 Task: Open Card Street Fair Review in Board Sales Performance Reporting and Analysis to Workspace Audio Editing Software and add a team member Softage.4@softage.net, a label Red, a checklist Early Childhood Education, an attachment from your onedrive, a color Red and finally, add a card description 'Research and develop new product distribution strategy' and a comment 'Its important to ensure that this task aligns with our overall project goals as it is part of a larger project.'. Add a start date 'Jan 08, 1900' with a due date 'Jan 15, 1900'
Action: Mouse moved to (56, 346)
Screenshot: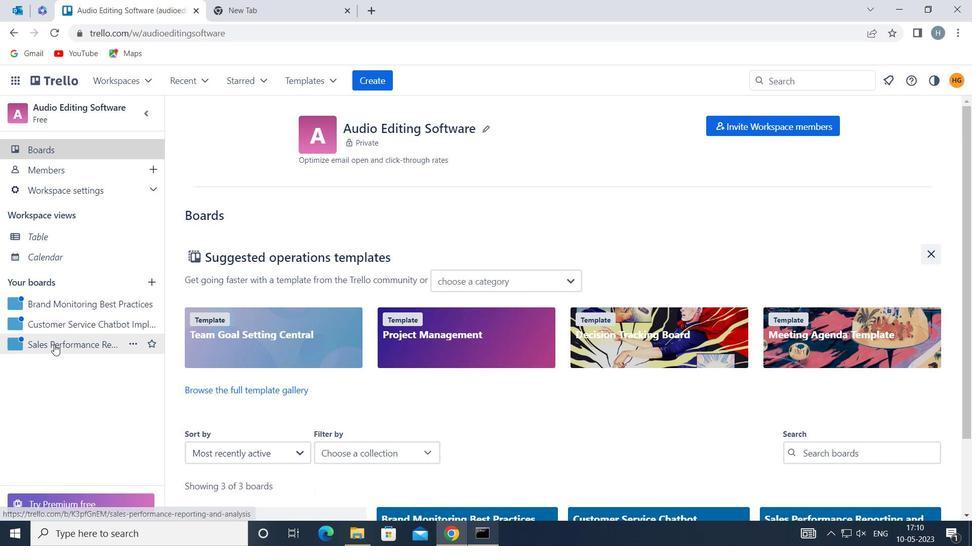 
Action: Mouse pressed left at (56, 346)
Screenshot: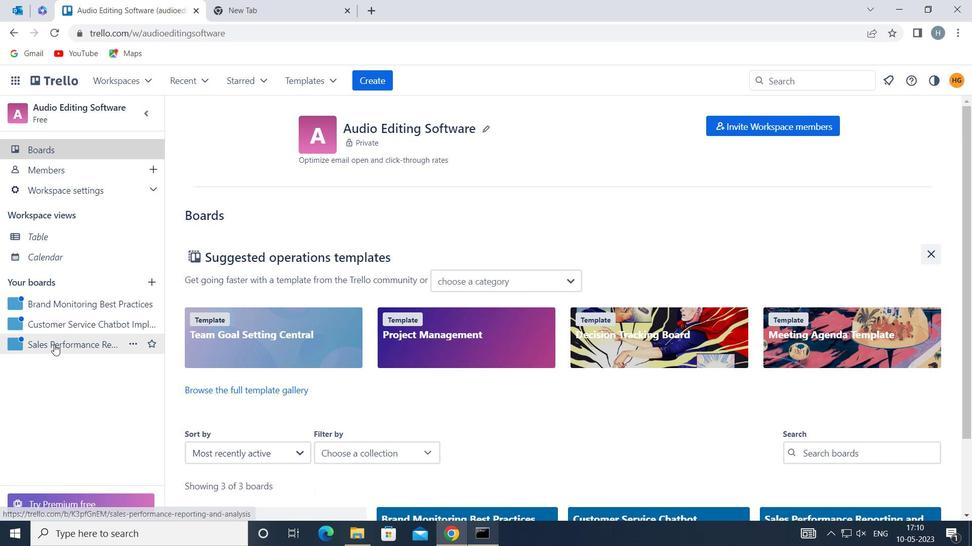
Action: Mouse moved to (570, 181)
Screenshot: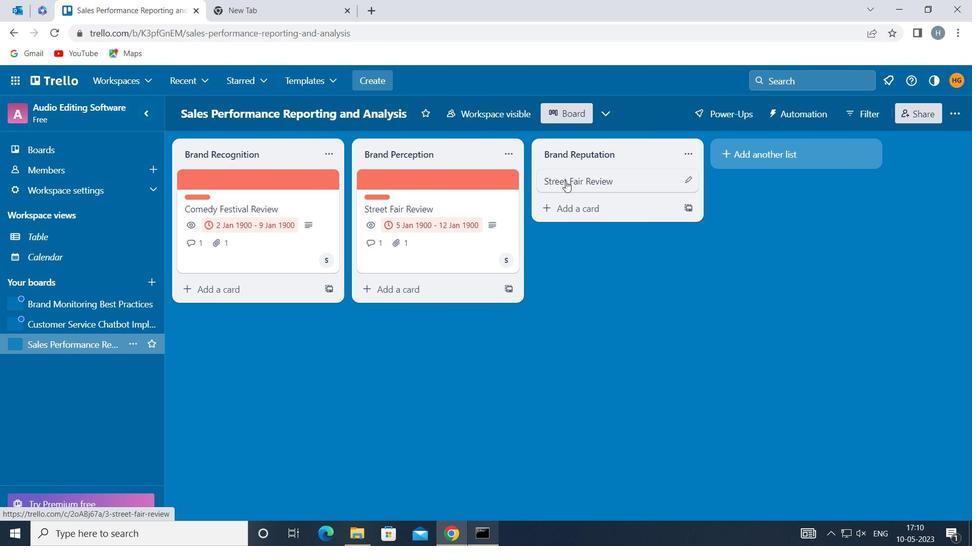 
Action: Mouse pressed left at (570, 181)
Screenshot: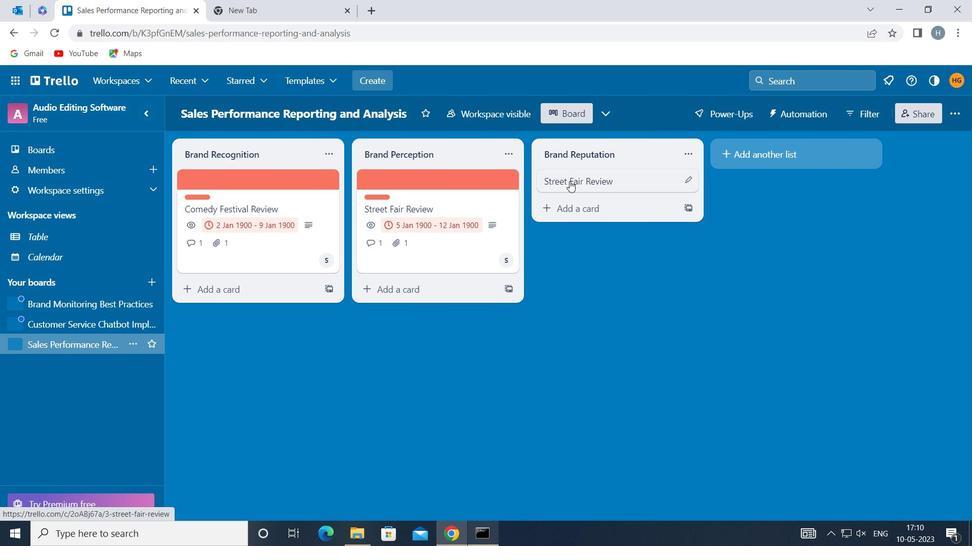 
Action: Mouse moved to (650, 219)
Screenshot: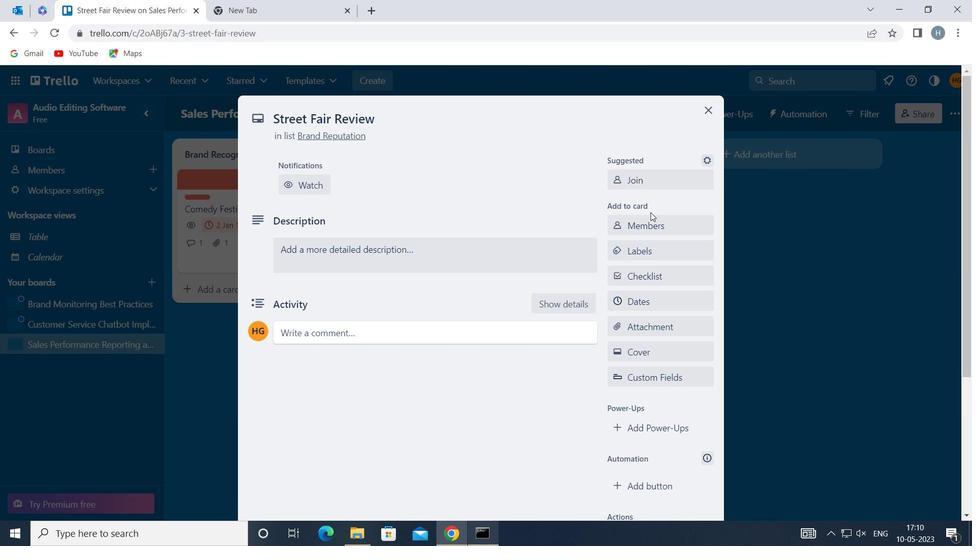 
Action: Mouse pressed left at (650, 219)
Screenshot: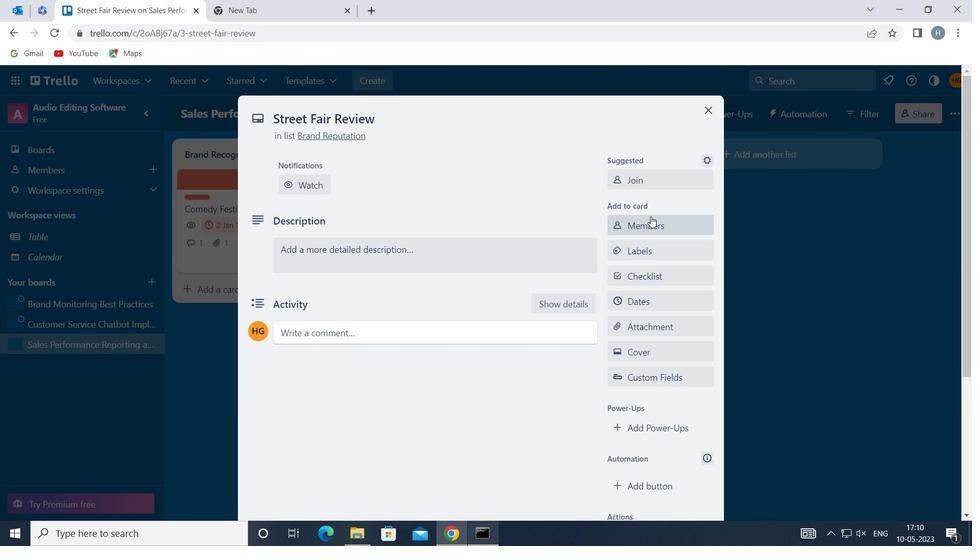 
Action: Key pressed softage
Screenshot: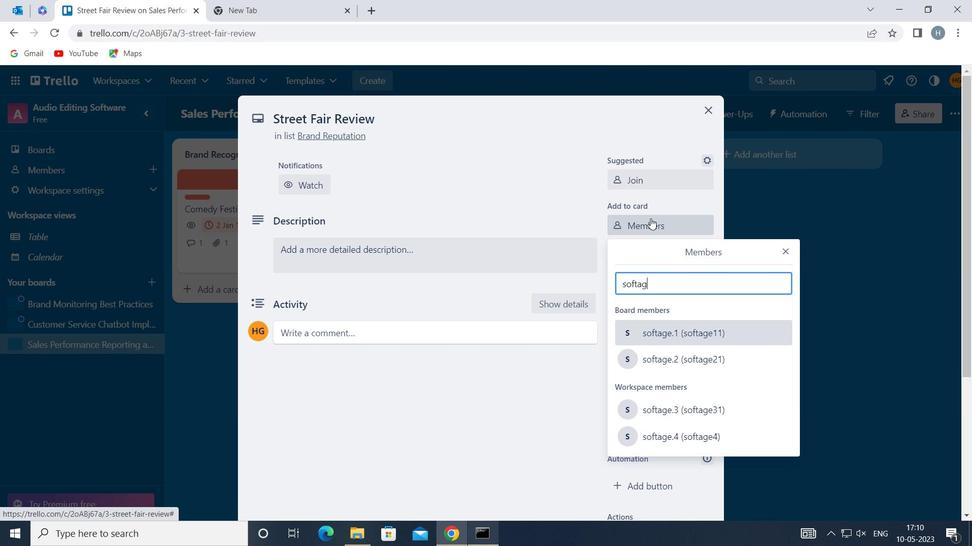 
Action: Mouse moved to (693, 439)
Screenshot: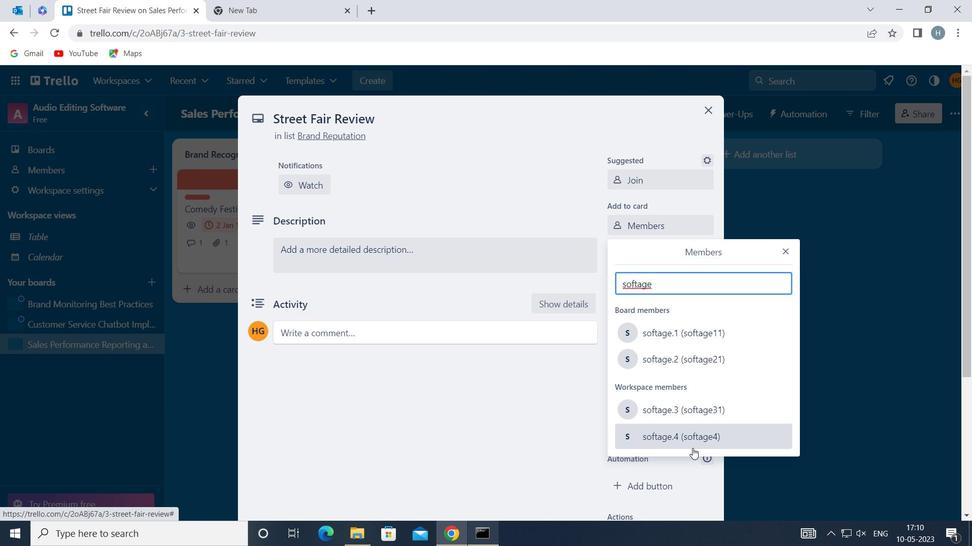 
Action: Mouse pressed left at (693, 439)
Screenshot: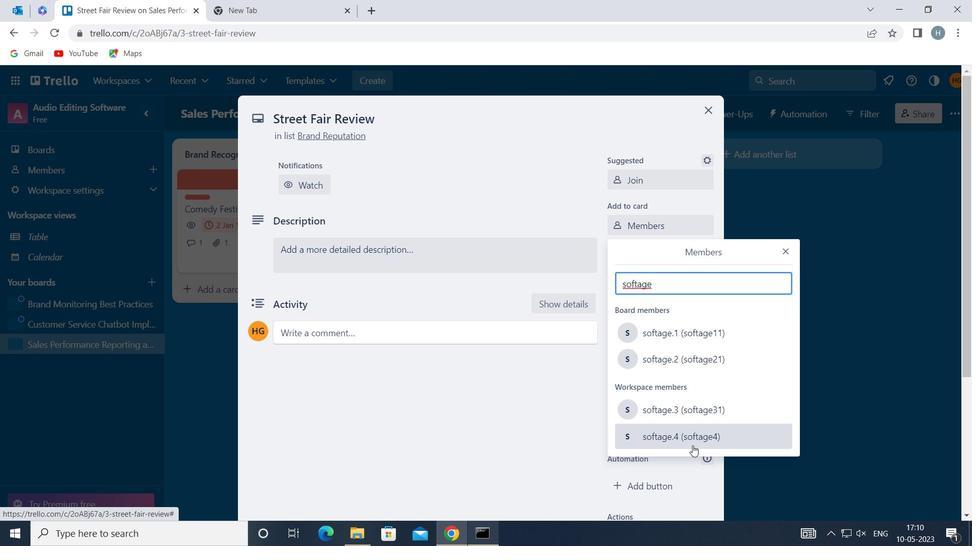 
Action: Mouse moved to (786, 250)
Screenshot: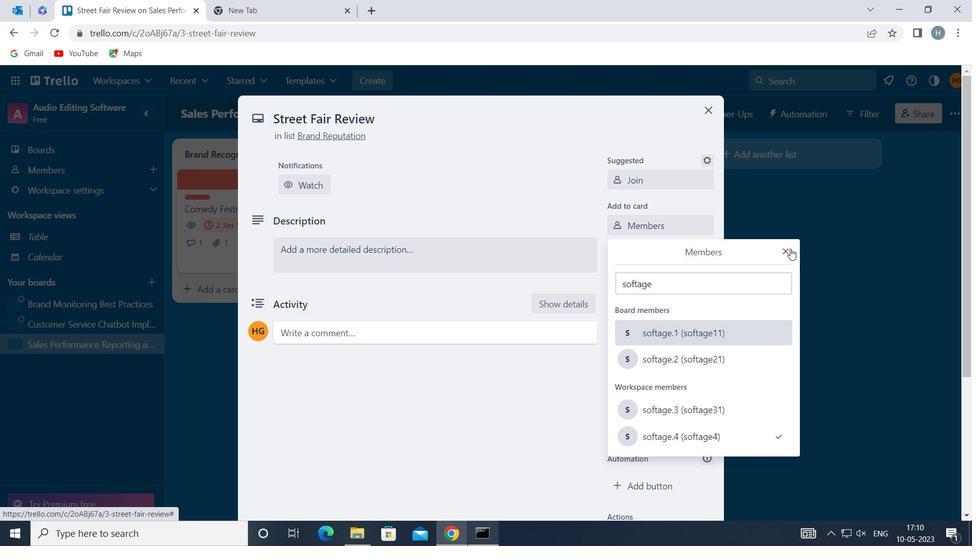 
Action: Mouse pressed left at (786, 250)
Screenshot: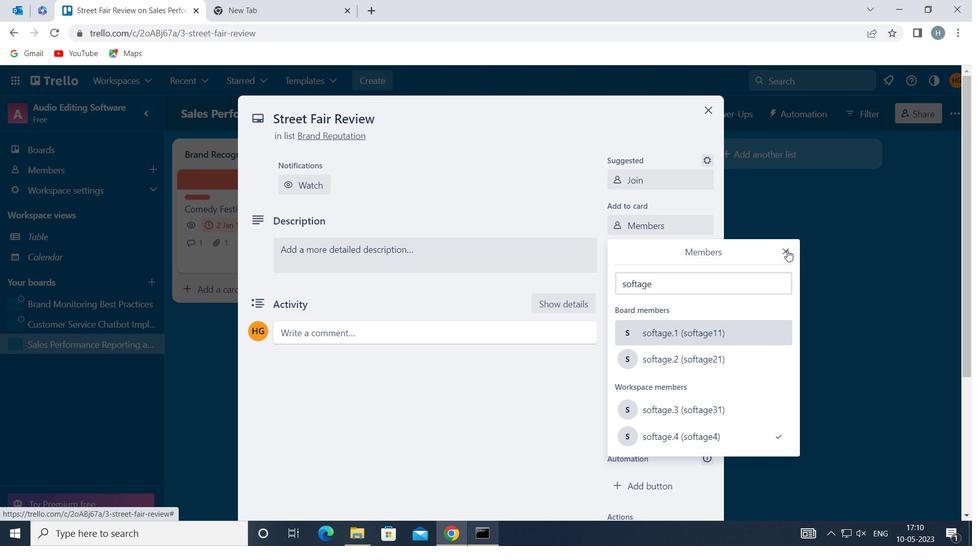 
Action: Mouse moved to (686, 250)
Screenshot: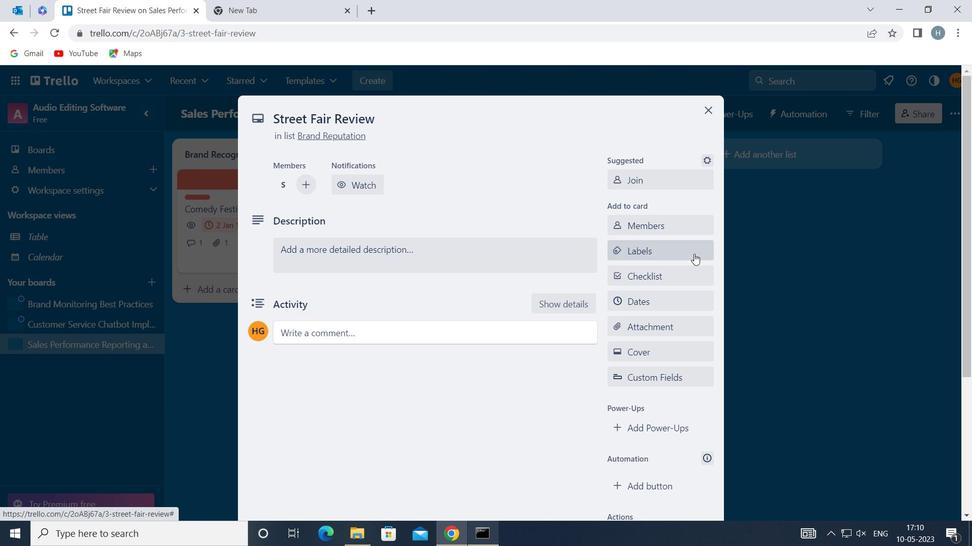 
Action: Mouse pressed left at (686, 250)
Screenshot: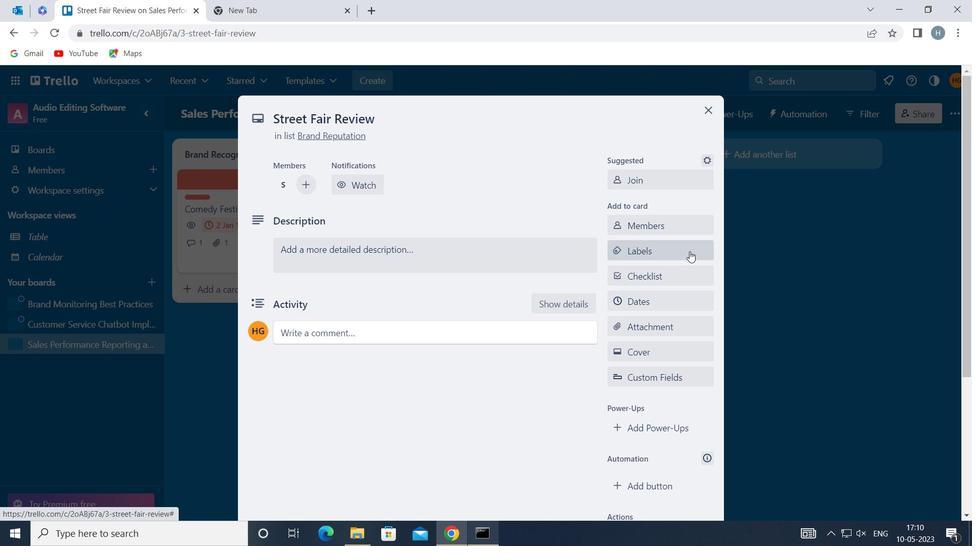 
Action: Mouse moved to (686, 251)
Screenshot: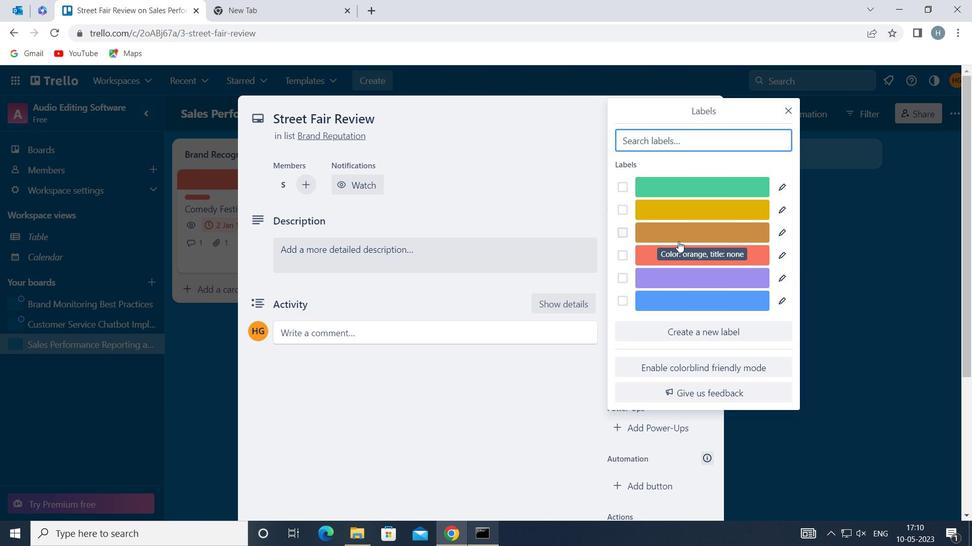 
Action: Mouse pressed left at (686, 251)
Screenshot: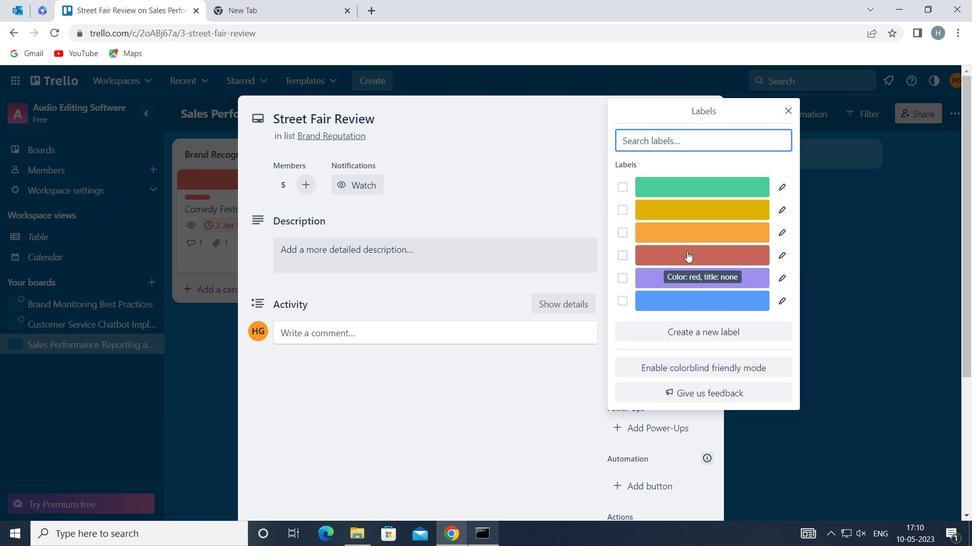 
Action: Mouse moved to (788, 106)
Screenshot: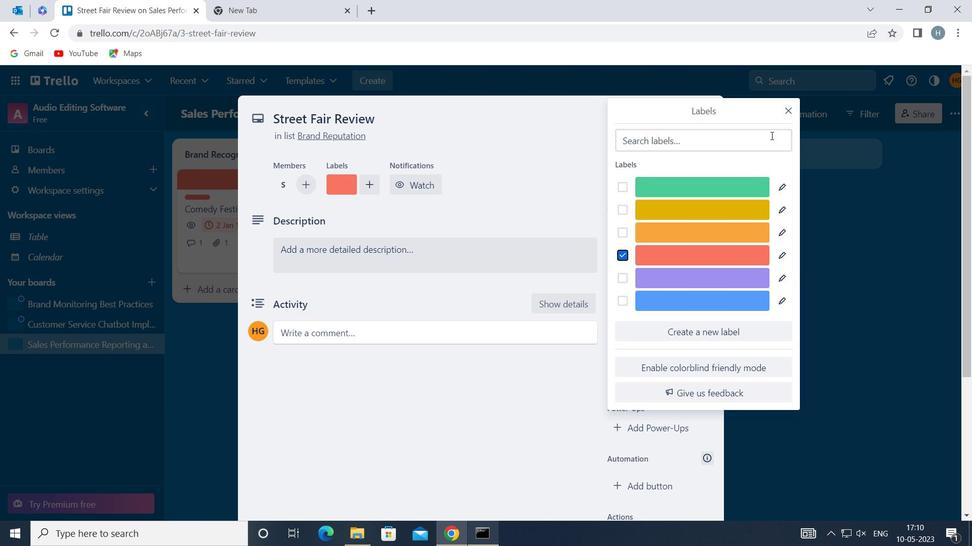 
Action: Mouse pressed left at (788, 106)
Screenshot: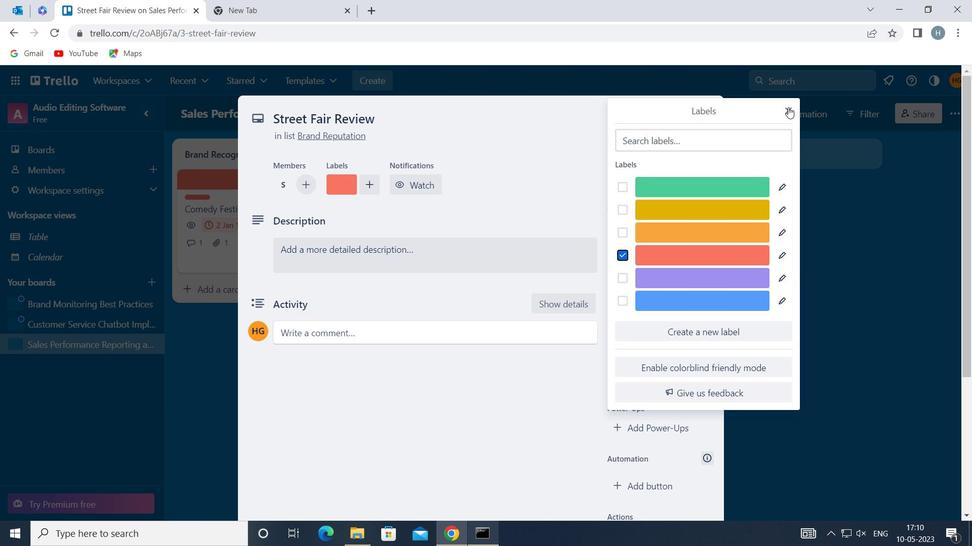 
Action: Mouse moved to (663, 270)
Screenshot: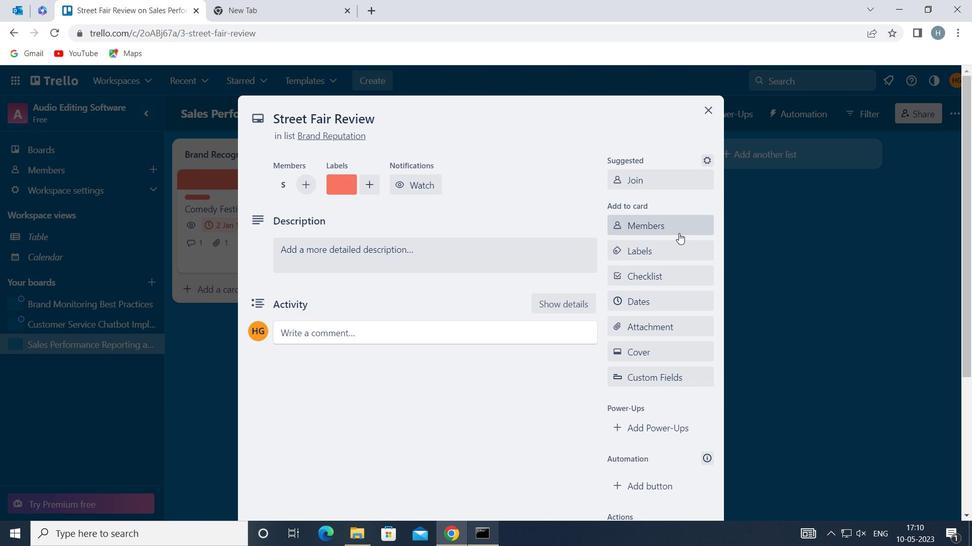 
Action: Mouse pressed left at (663, 270)
Screenshot: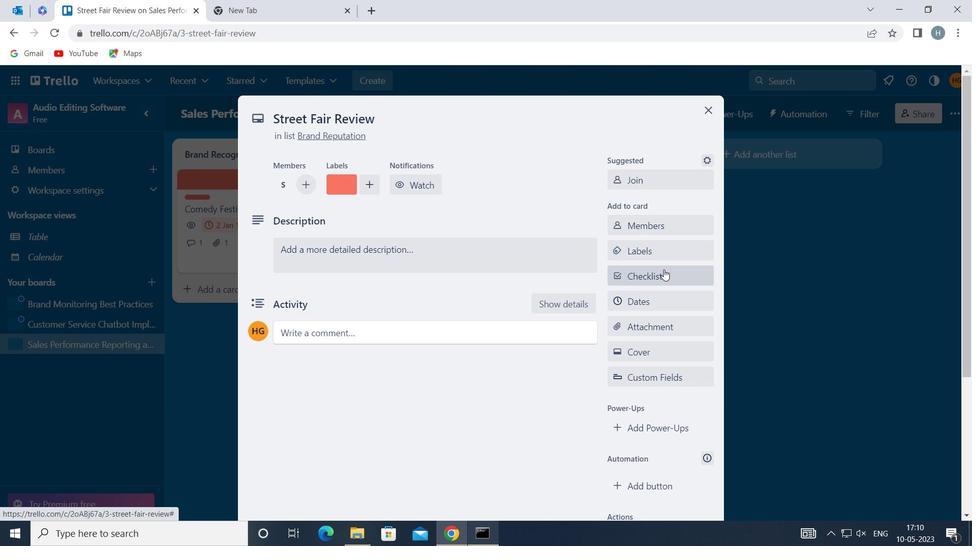 
Action: Key pressed <Key.shift>EAR
Screenshot: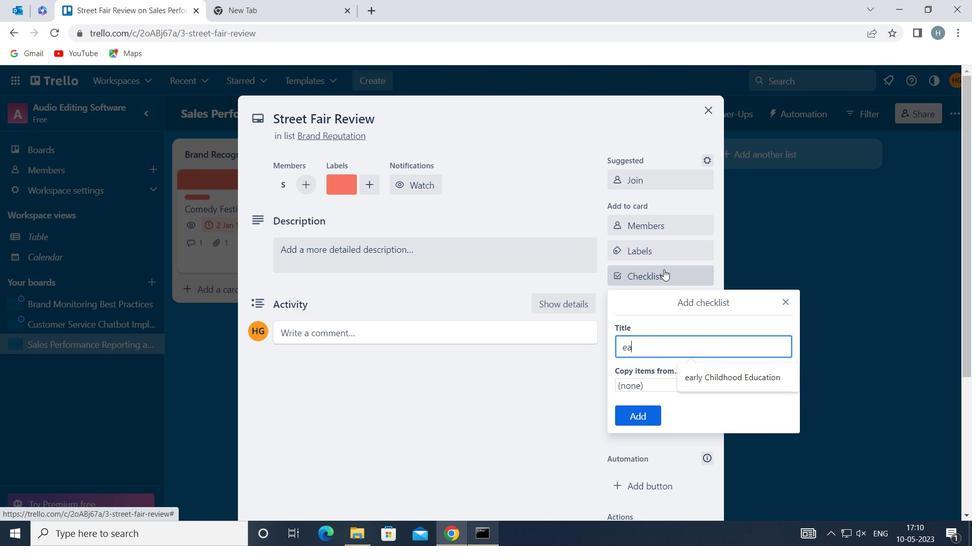 
Action: Mouse moved to (730, 376)
Screenshot: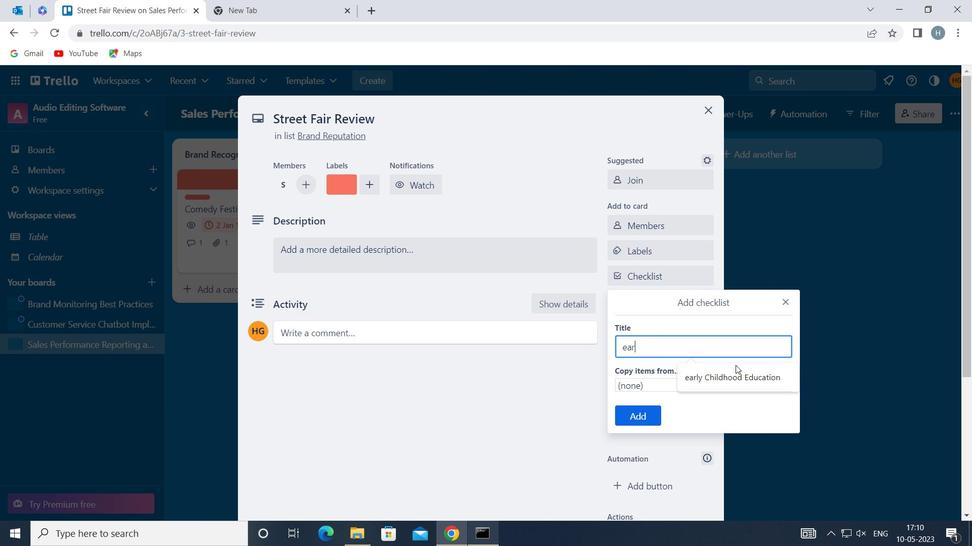 
Action: Mouse pressed left at (730, 376)
Screenshot: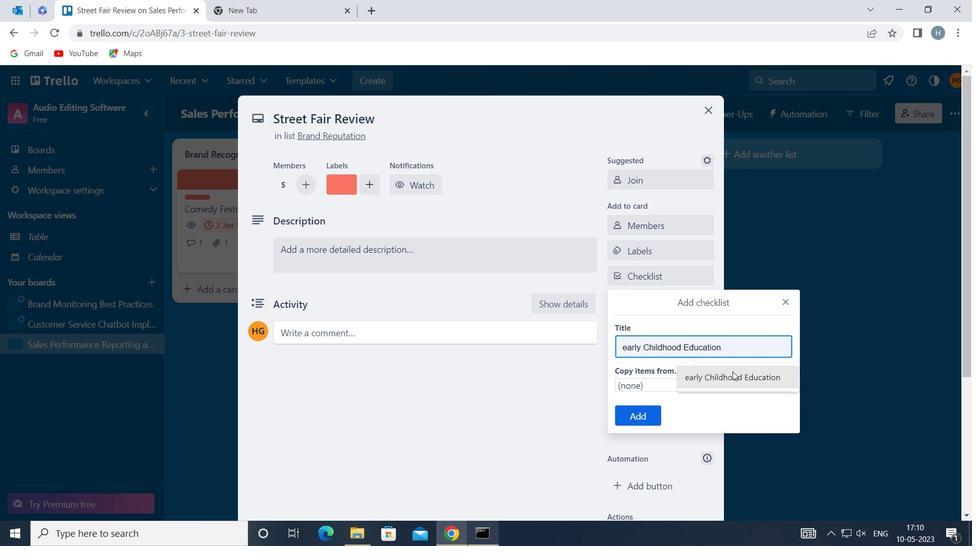 
Action: Mouse moved to (644, 413)
Screenshot: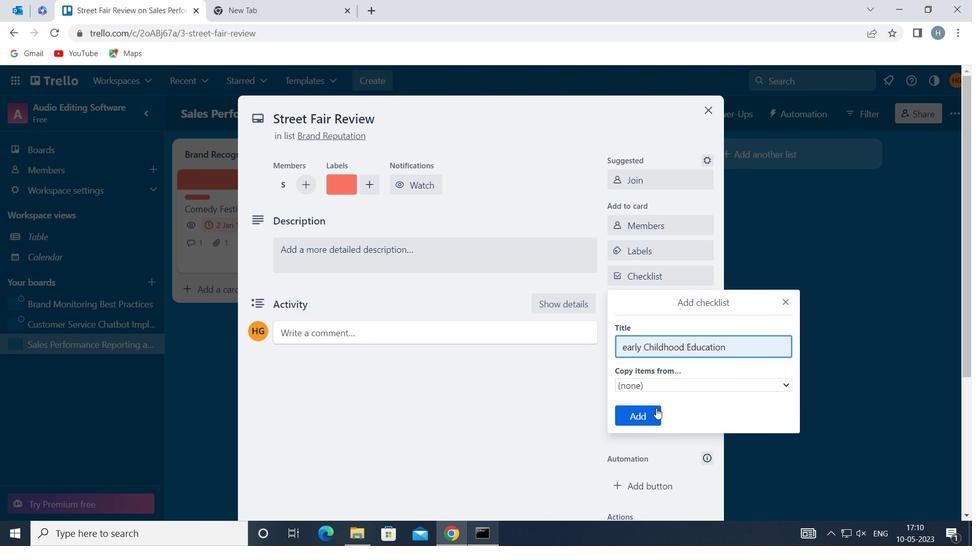 
Action: Mouse pressed left at (644, 413)
Screenshot: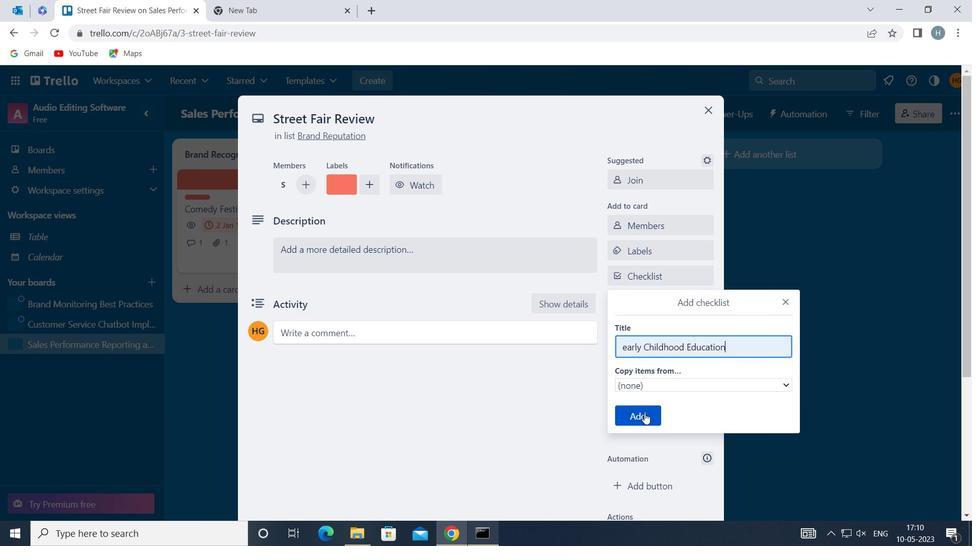 
Action: Mouse moved to (661, 324)
Screenshot: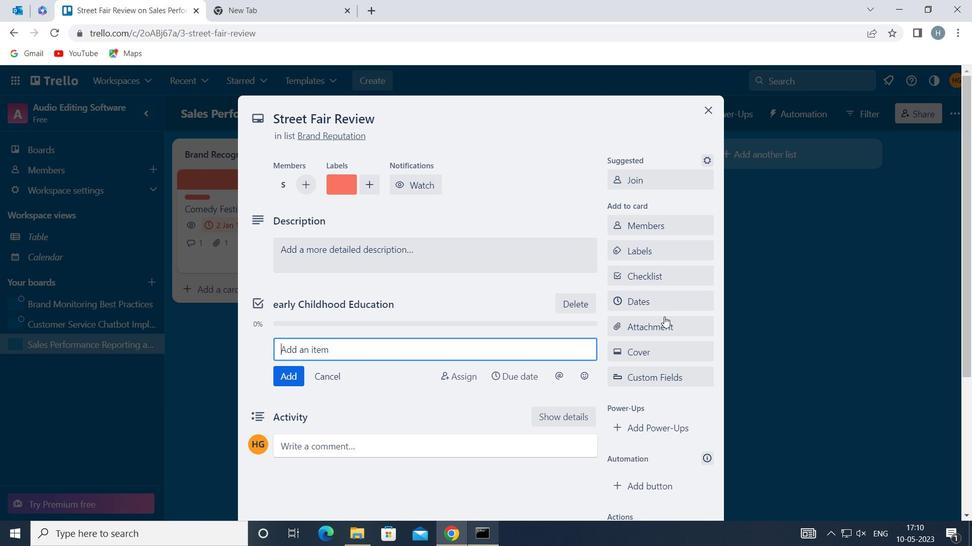 
Action: Mouse pressed left at (661, 324)
Screenshot: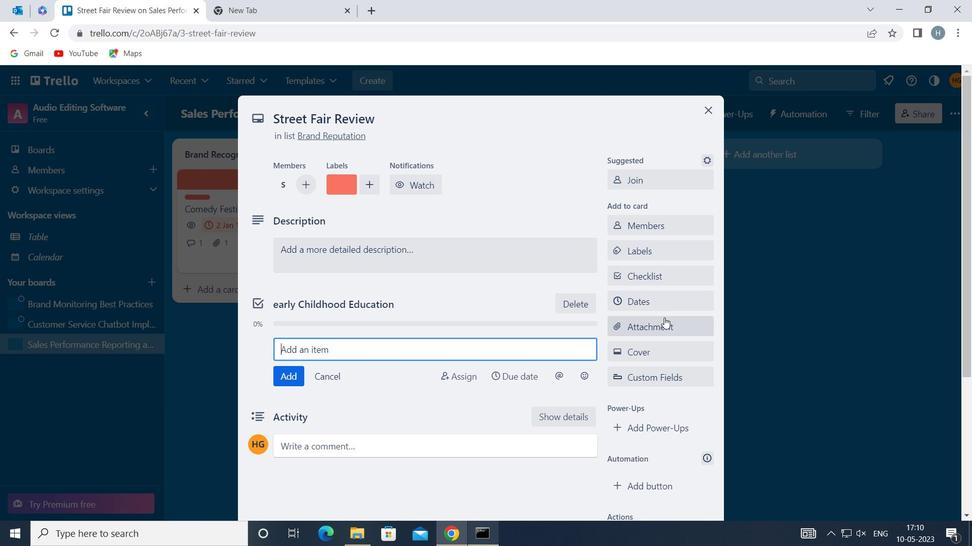 
Action: Mouse moved to (656, 239)
Screenshot: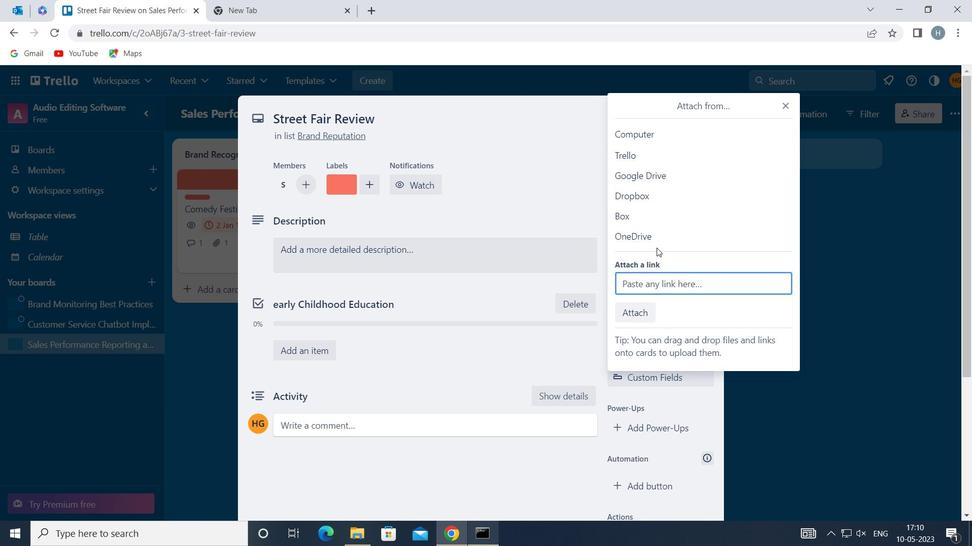 
Action: Mouse pressed left at (656, 239)
Screenshot: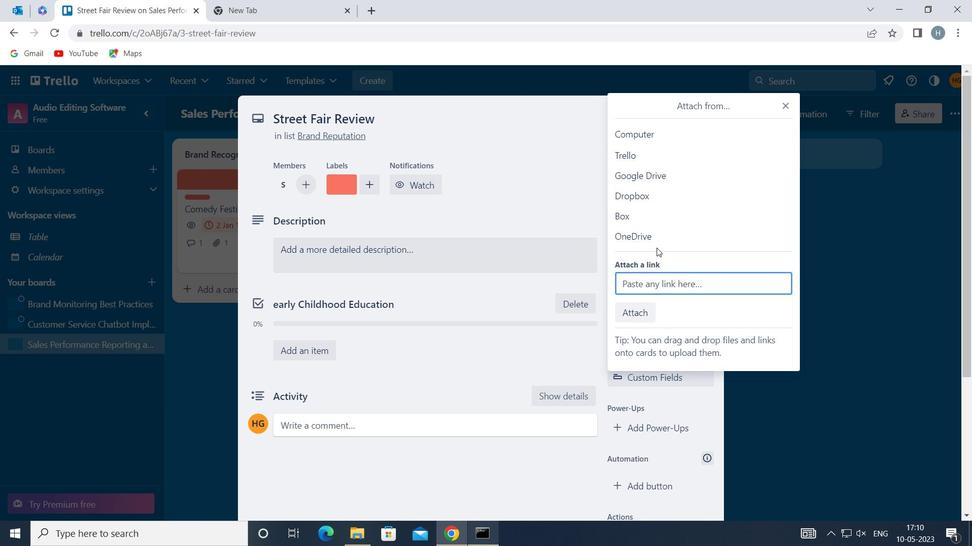 
Action: Mouse moved to (612, 173)
Screenshot: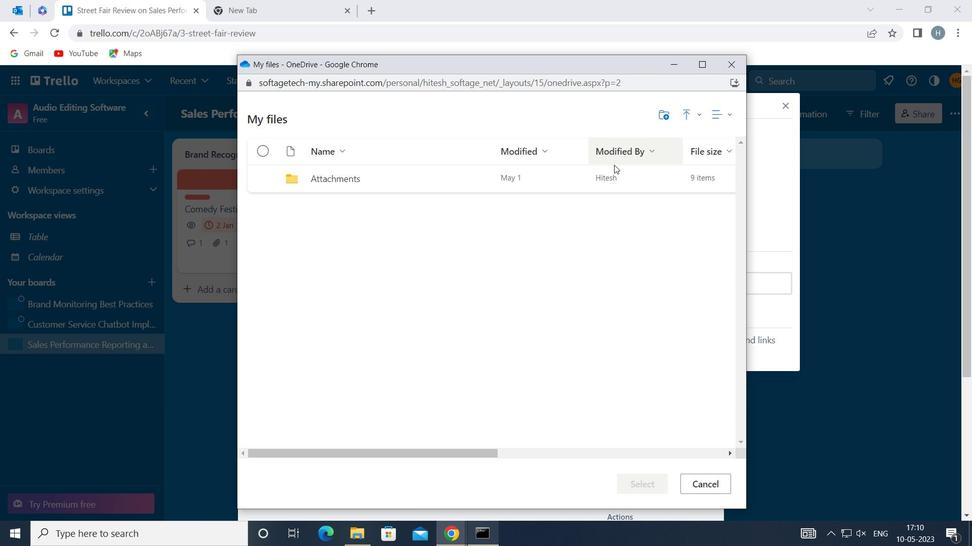 
Action: Mouse pressed left at (612, 173)
Screenshot: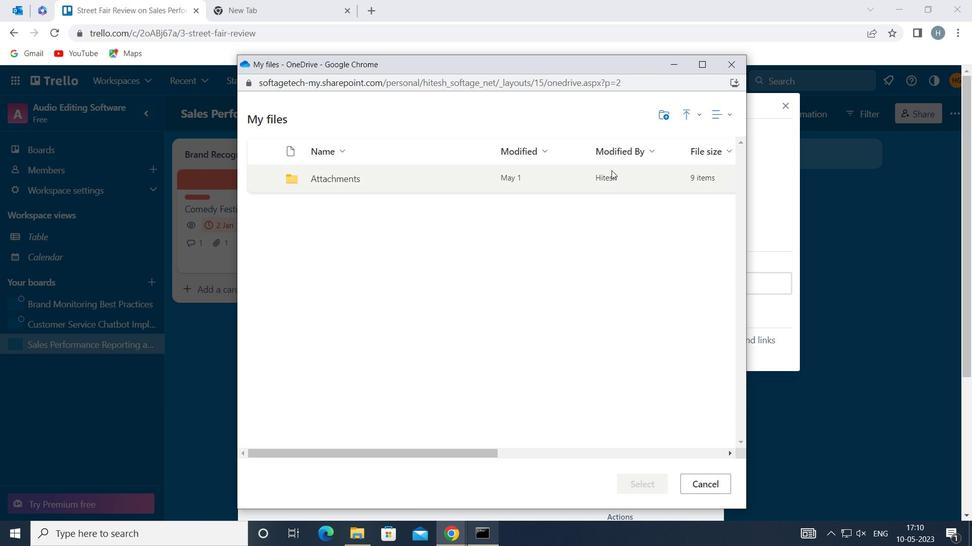 
Action: Mouse pressed left at (612, 173)
Screenshot: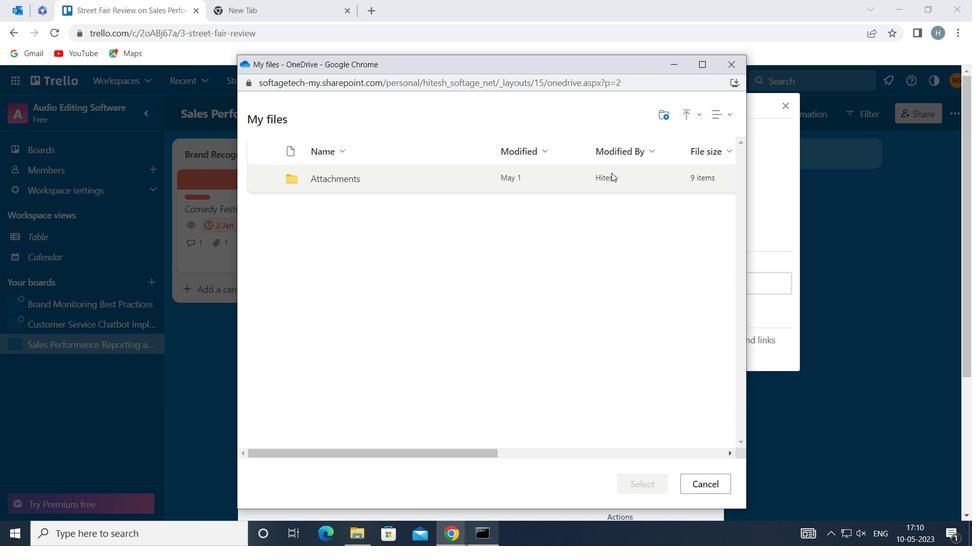 
Action: Mouse moved to (607, 207)
Screenshot: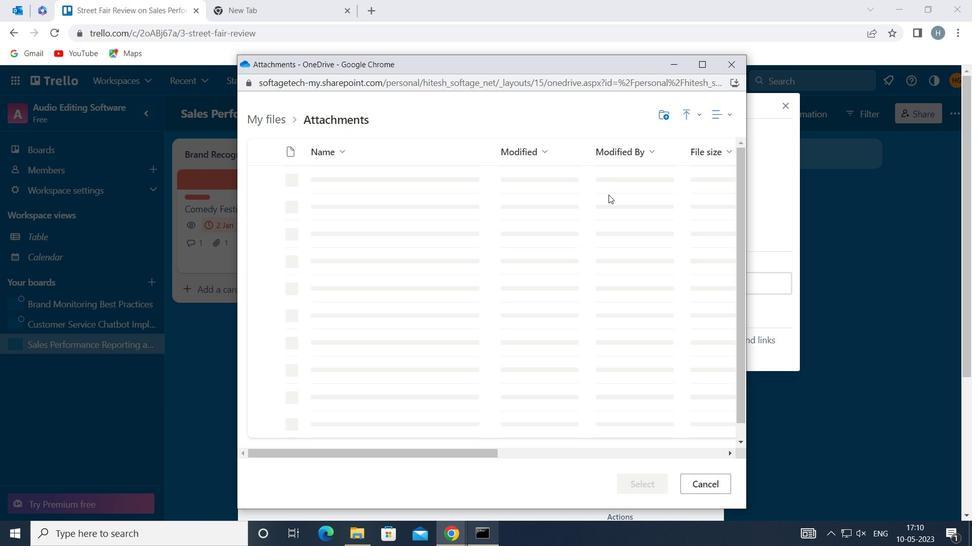 
Action: Mouse pressed left at (607, 207)
Screenshot: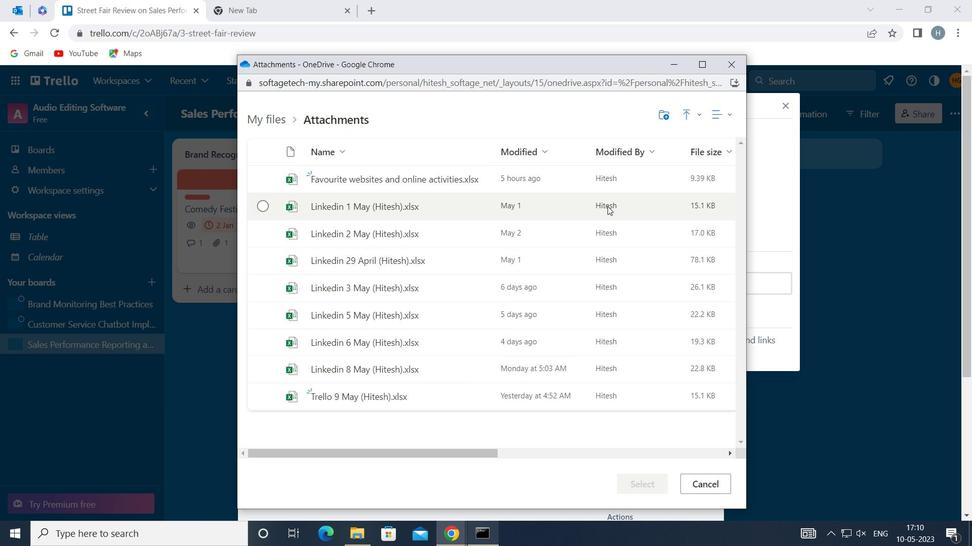 
Action: Mouse moved to (652, 479)
Screenshot: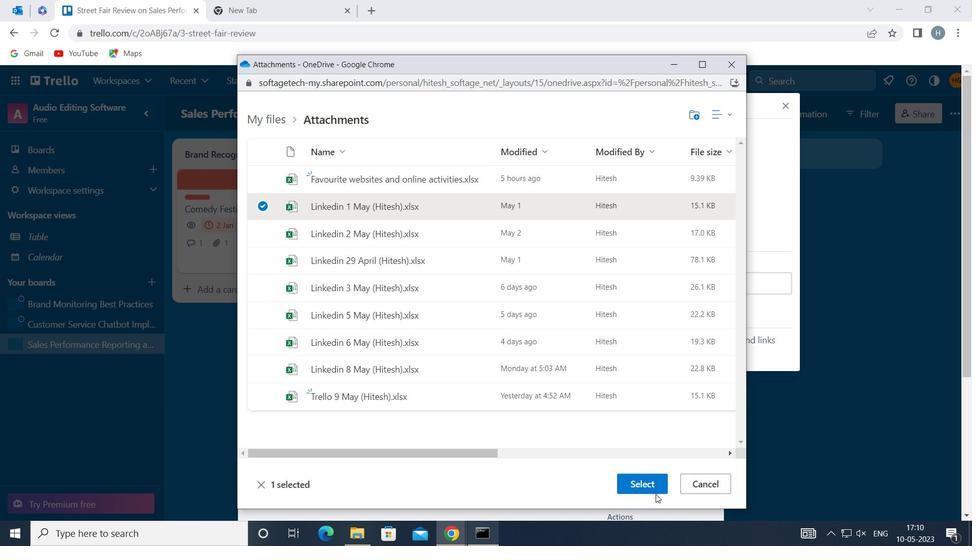 
Action: Mouse pressed left at (652, 479)
Screenshot: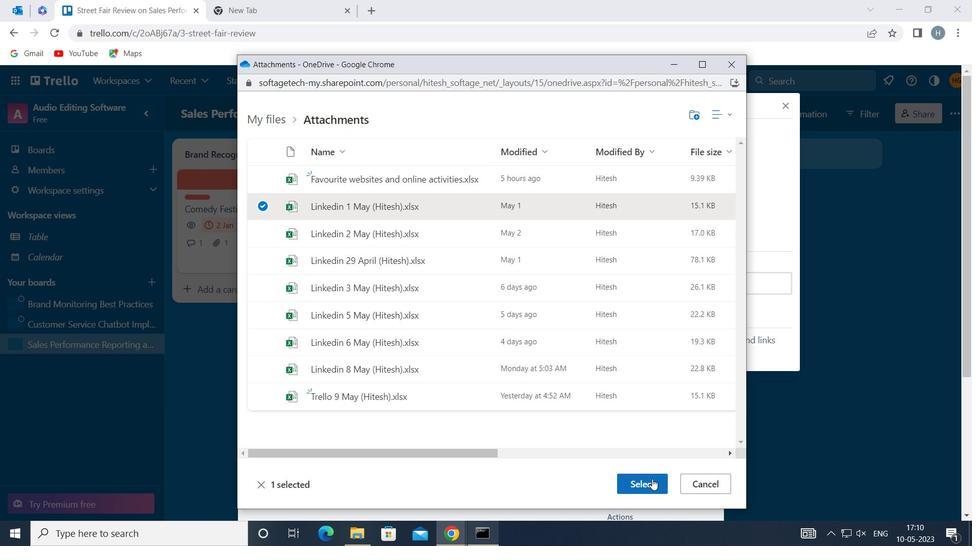 
Action: Mouse moved to (685, 347)
Screenshot: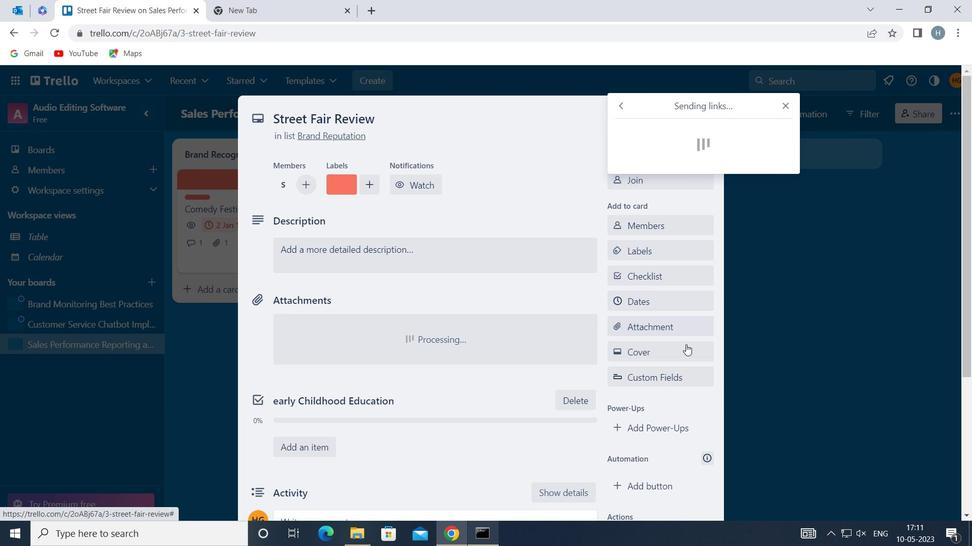 
Action: Mouse pressed left at (685, 347)
Screenshot: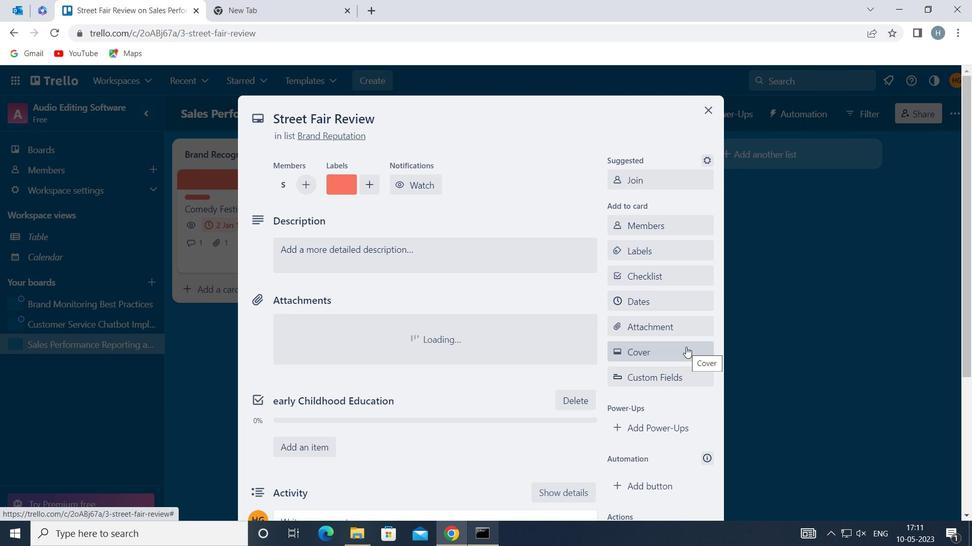 
Action: Mouse moved to (735, 267)
Screenshot: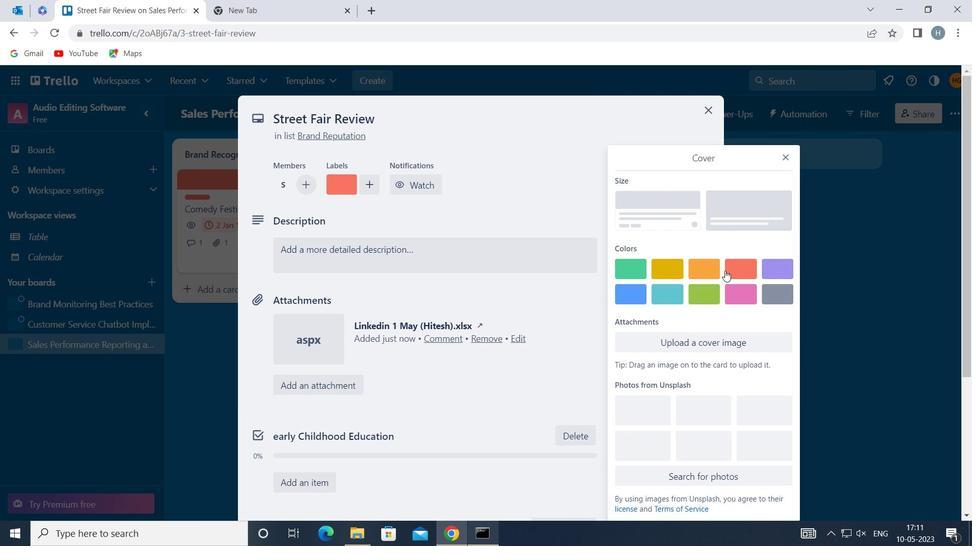 
Action: Mouse pressed left at (735, 267)
Screenshot: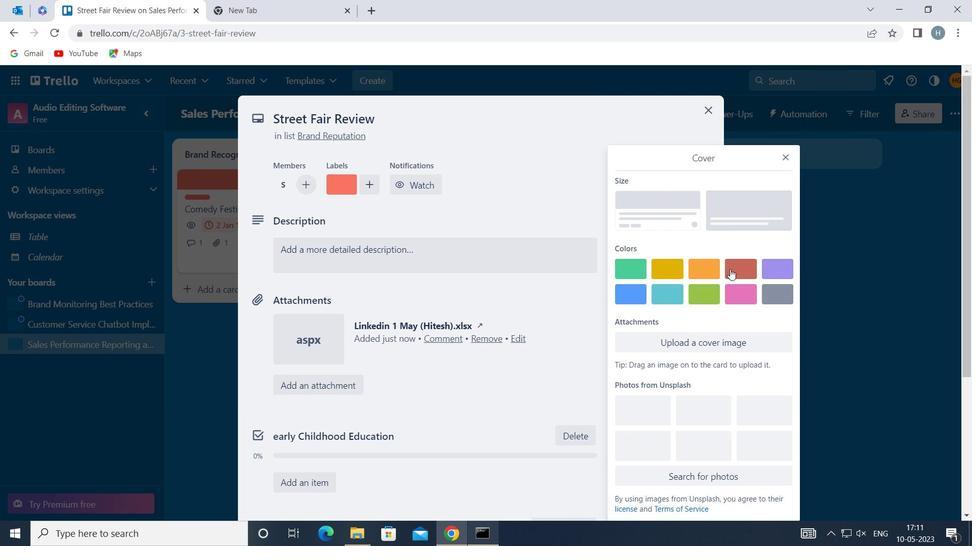 
Action: Mouse moved to (786, 135)
Screenshot: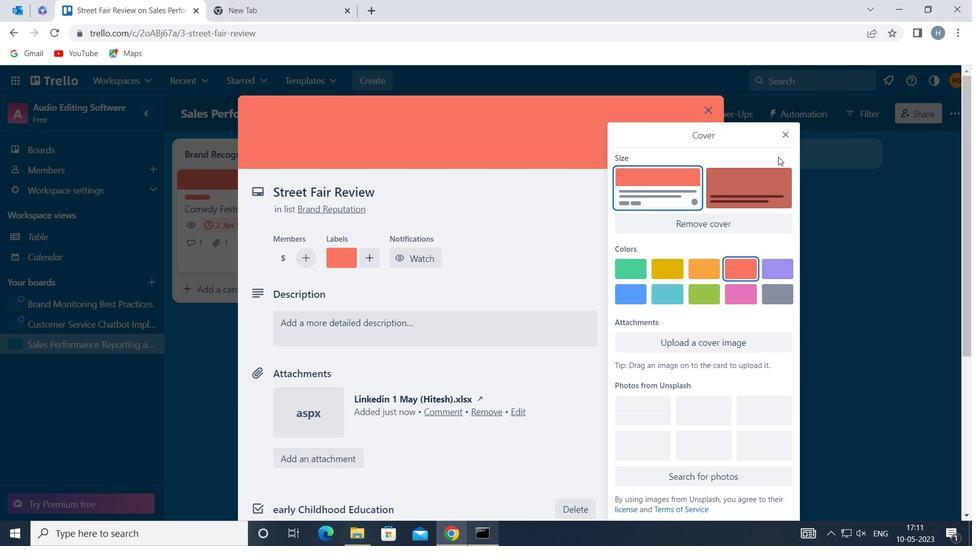 
Action: Mouse pressed left at (786, 135)
Screenshot: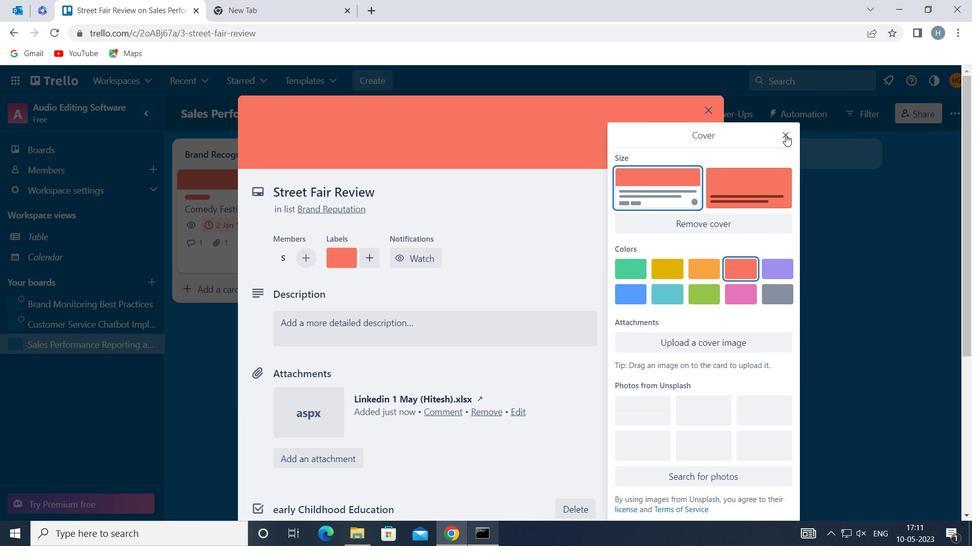 
Action: Mouse moved to (412, 327)
Screenshot: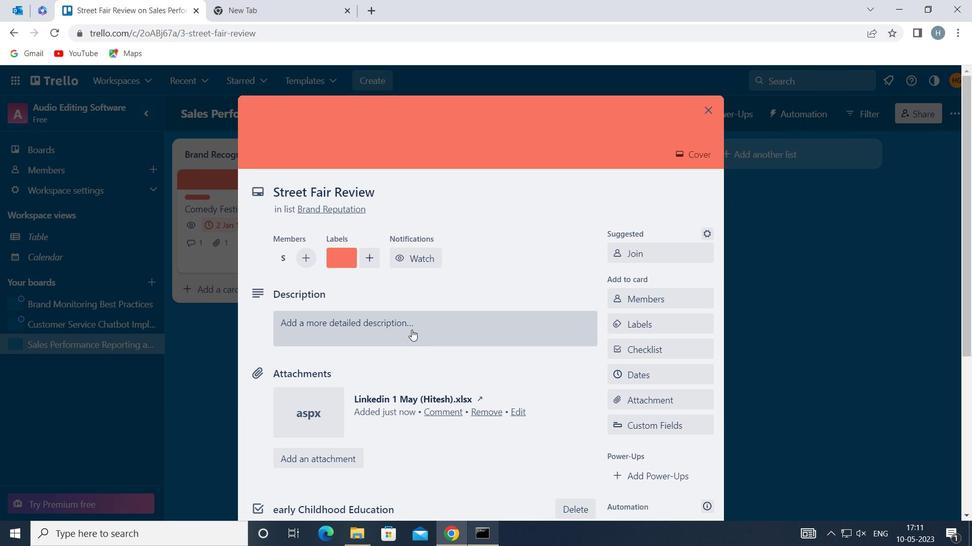 
Action: Mouse pressed left at (412, 327)
Screenshot: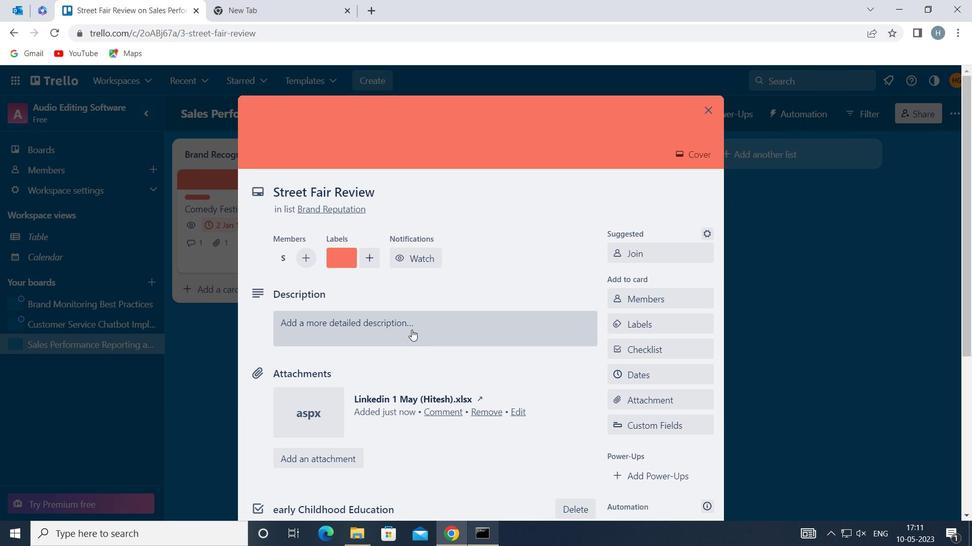 
Action: Mouse moved to (398, 371)
Screenshot: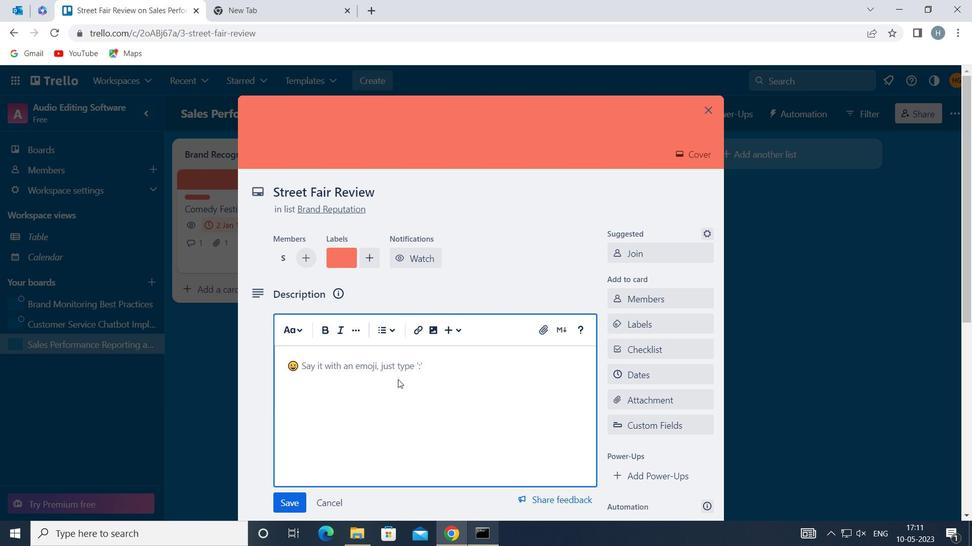 
Action: Mouse pressed left at (398, 371)
Screenshot: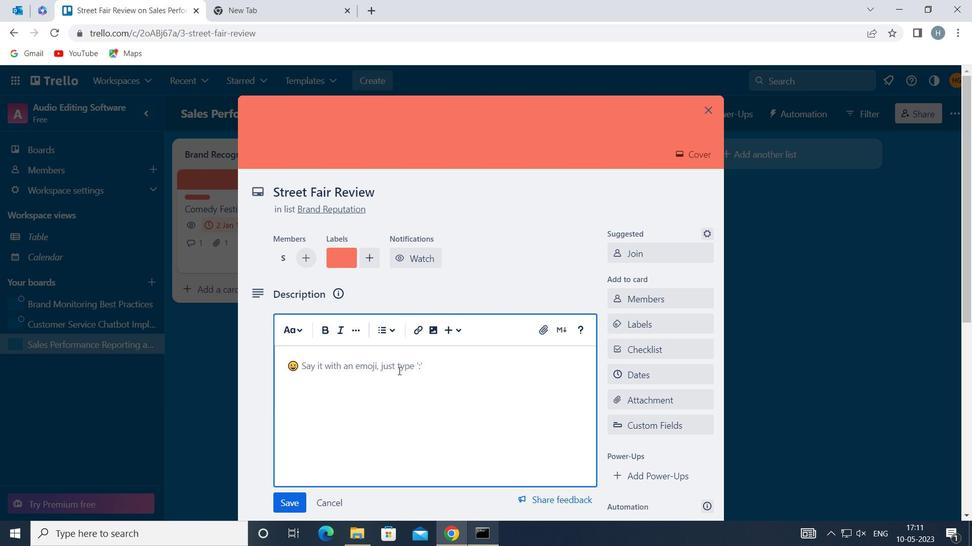
Action: Key pressed <Key.shift>RESEARCH<Key.space>AND<Key.space>DEVELOP<Key.space>NEW<Key.space>PRODUCT<Key.space>DISTRIBUTION<Key.space>STRATEGY<Key.space>
Screenshot: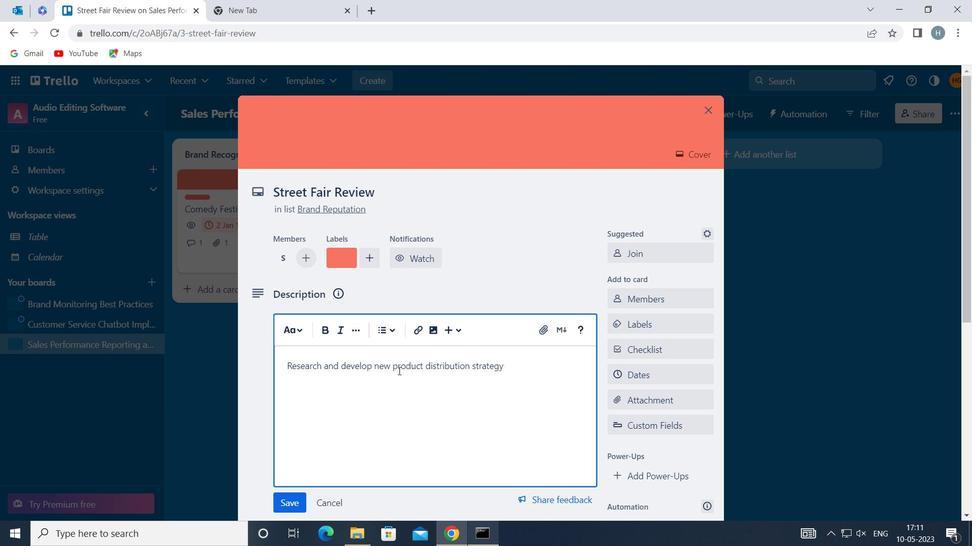 
Action: Mouse moved to (394, 386)
Screenshot: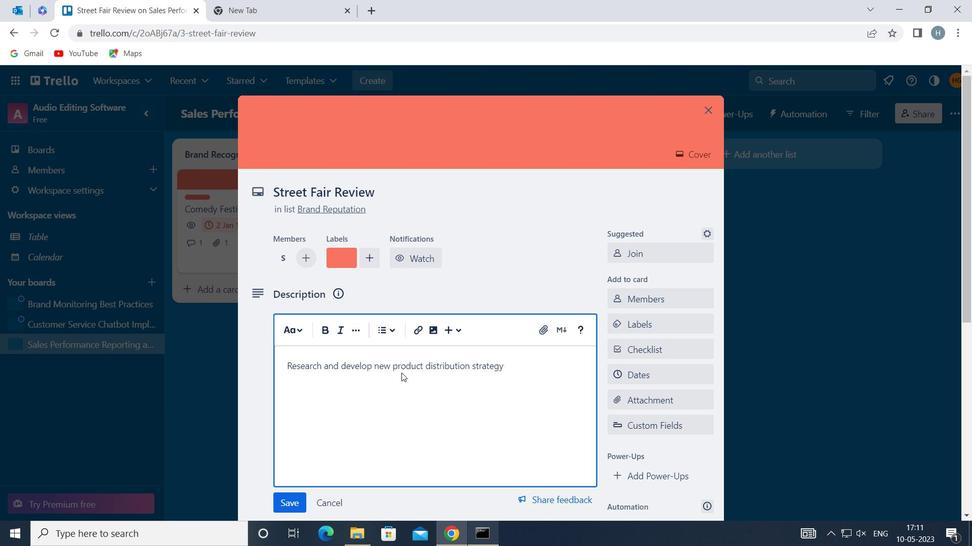 
Action: Mouse scrolled (394, 385) with delta (0, 0)
Screenshot: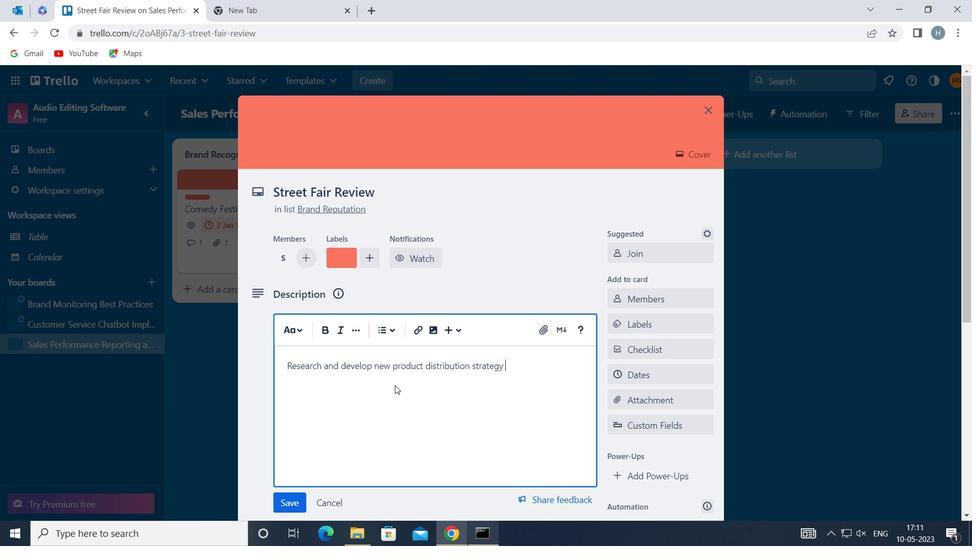
Action: Mouse scrolled (394, 385) with delta (0, 0)
Screenshot: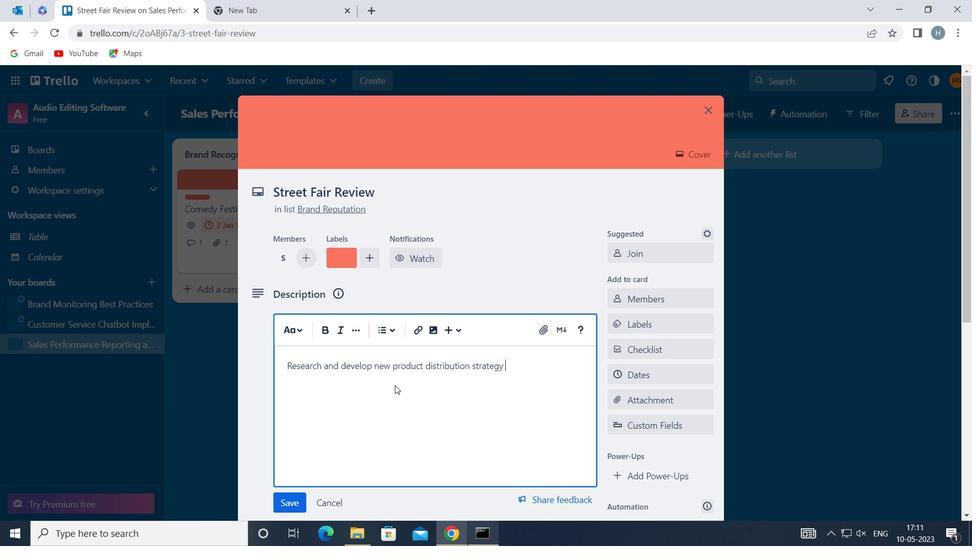 
Action: Mouse moved to (294, 374)
Screenshot: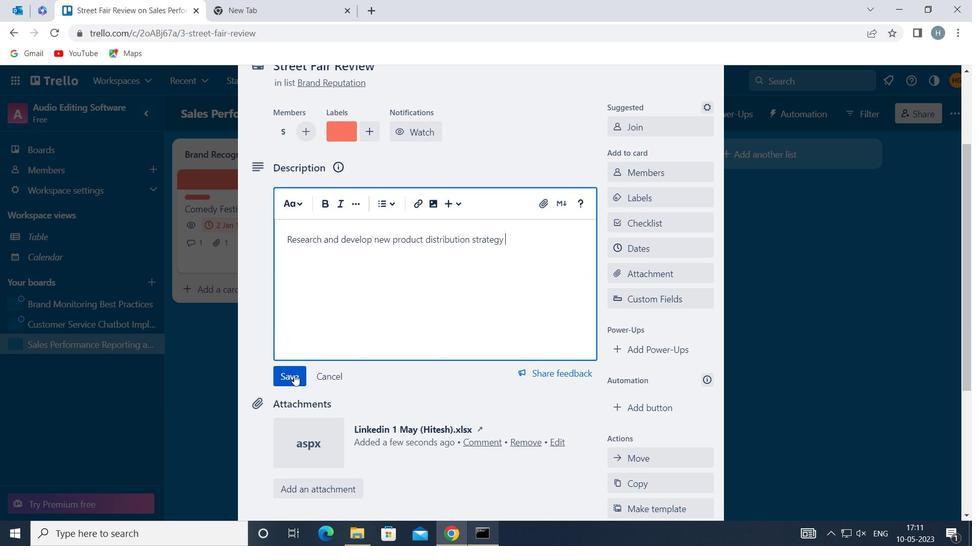 
Action: Mouse pressed left at (294, 374)
Screenshot: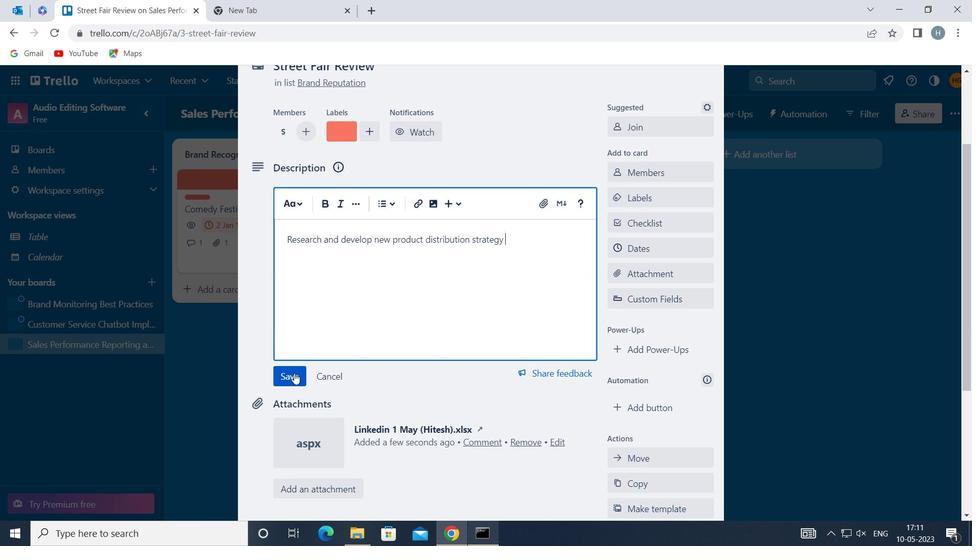 
Action: Mouse moved to (374, 368)
Screenshot: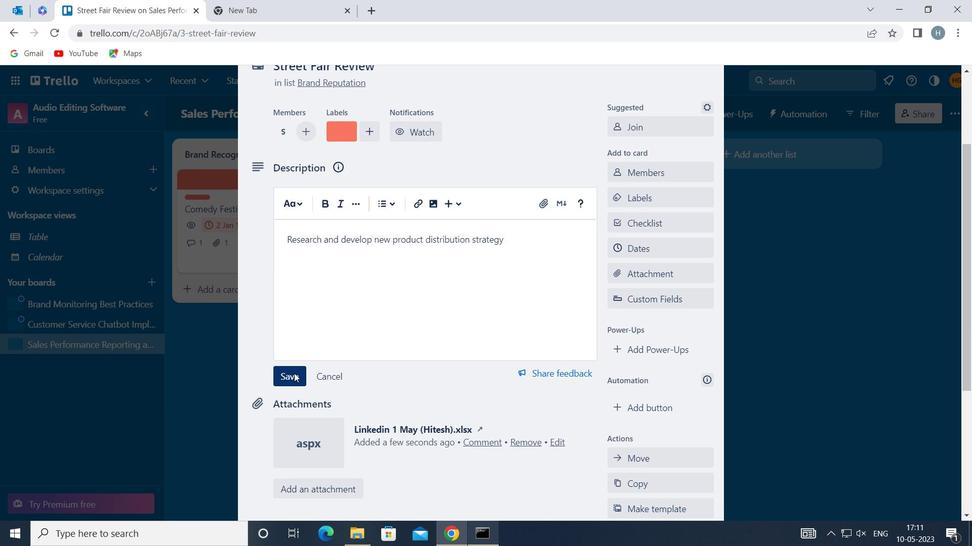 
Action: Mouse scrolled (374, 368) with delta (0, 0)
Screenshot: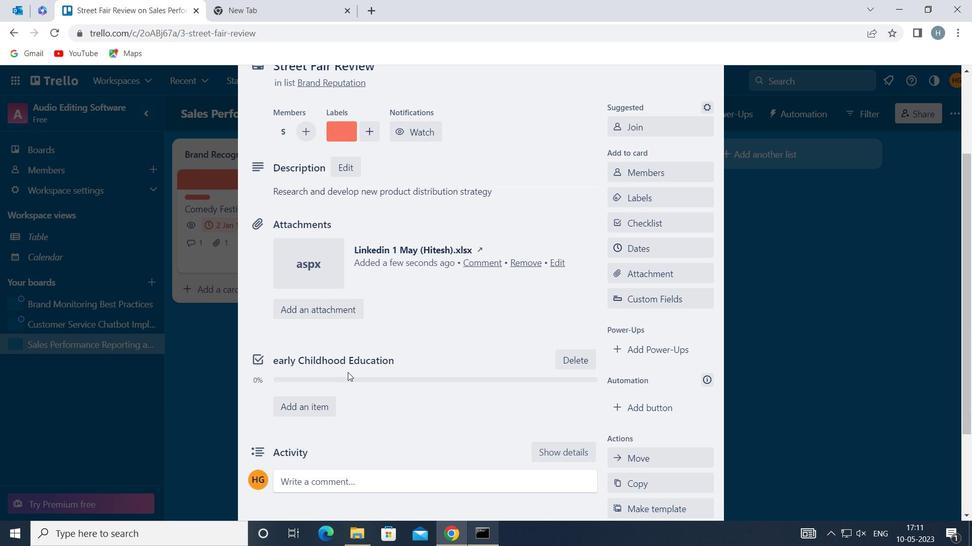 
Action: Mouse scrolled (374, 368) with delta (0, 0)
Screenshot: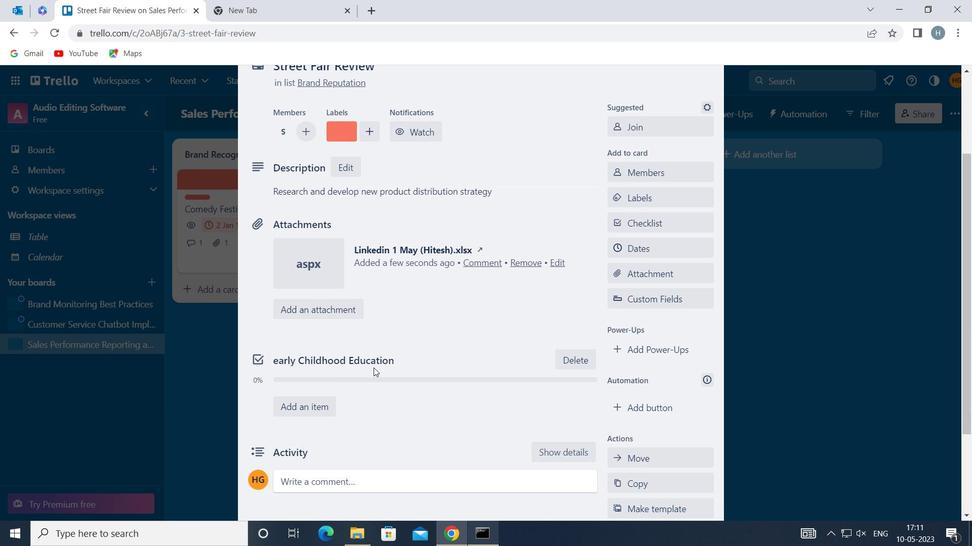 
Action: Mouse scrolled (374, 368) with delta (0, 0)
Screenshot: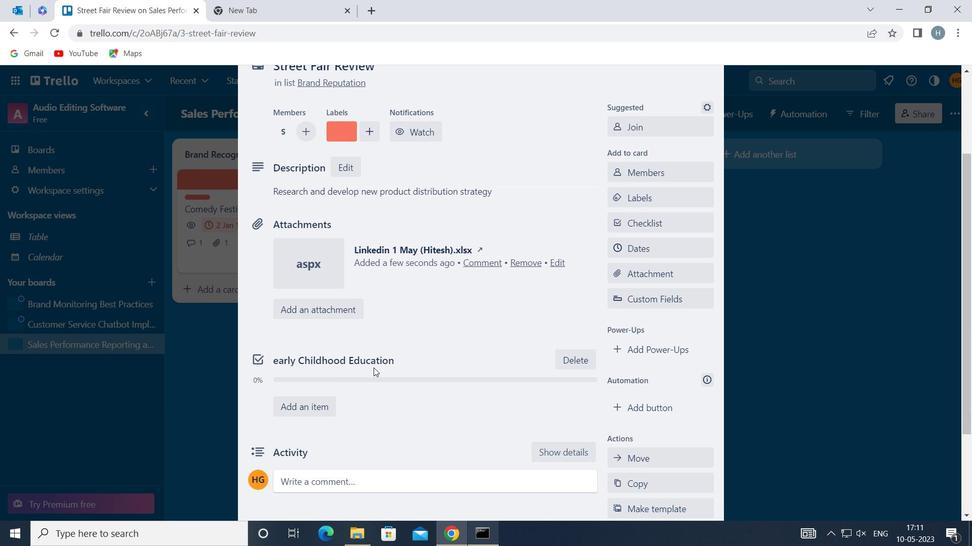 
Action: Mouse moved to (380, 358)
Screenshot: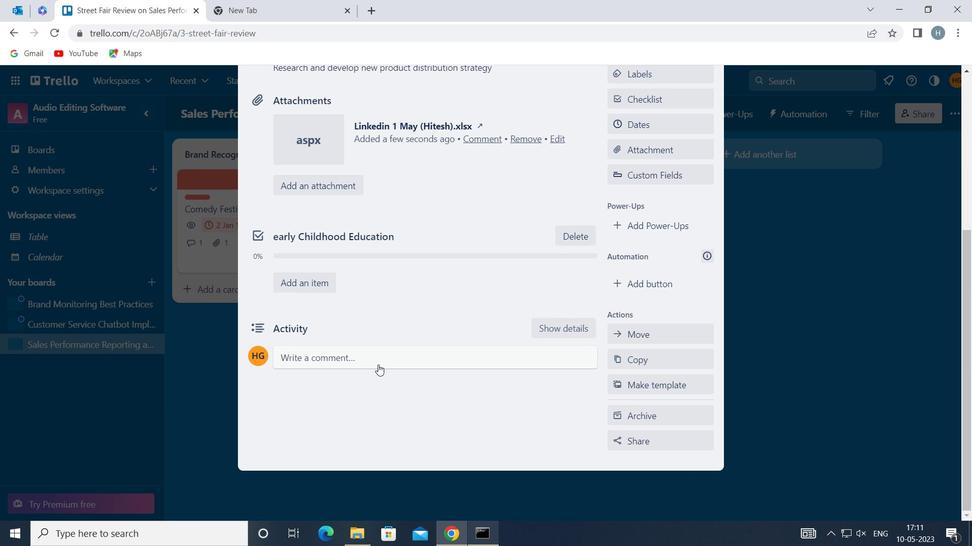 
Action: Mouse pressed left at (380, 358)
Screenshot: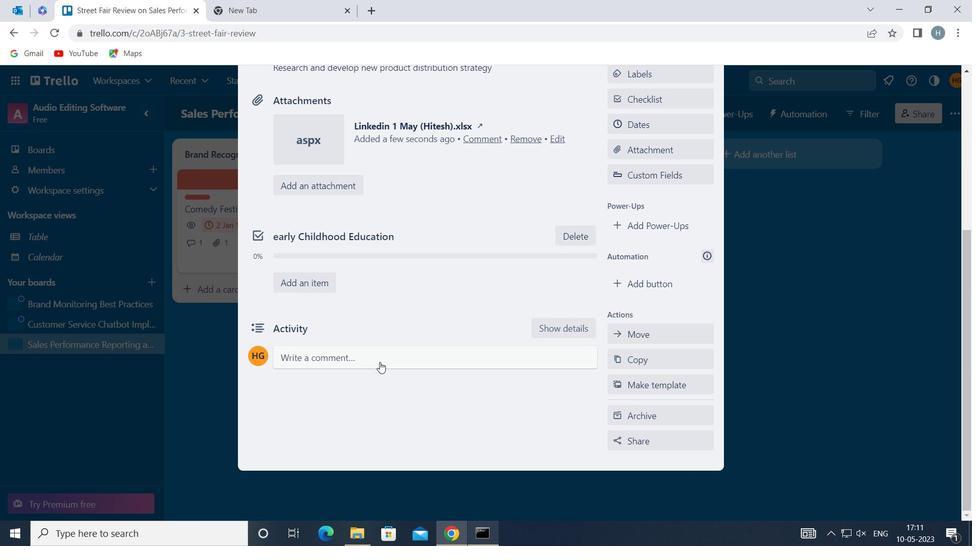 
Action: Mouse moved to (361, 398)
Screenshot: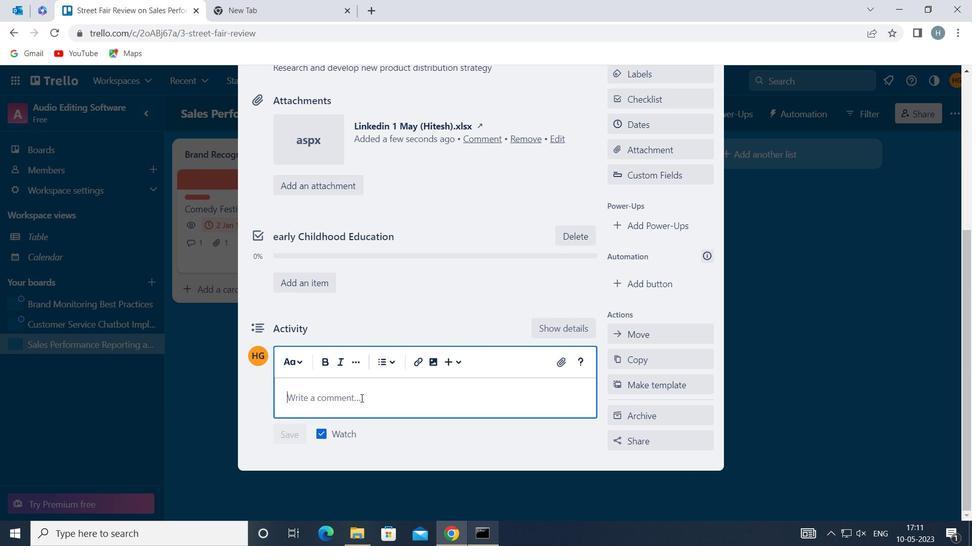 
Action: Mouse pressed left at (361, 398)
Screenshot: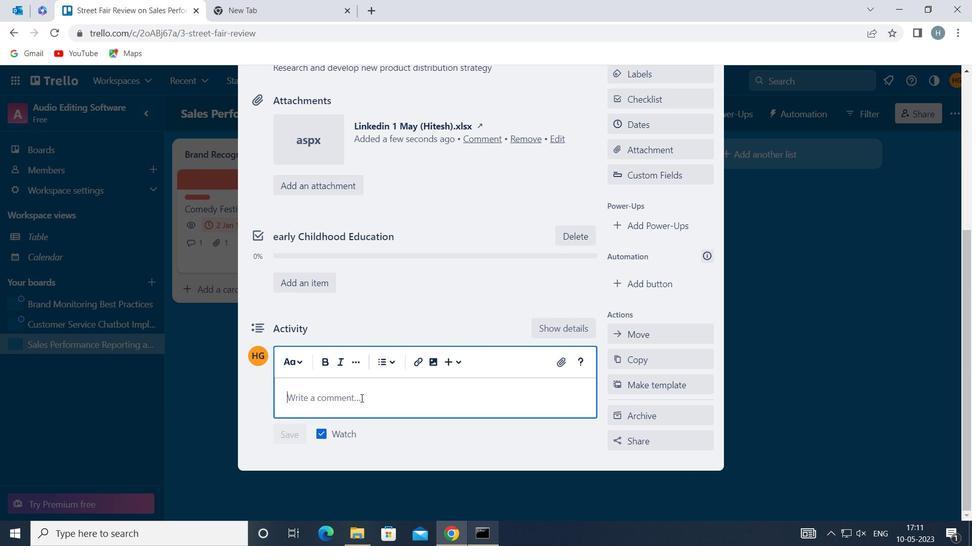 
Action: Mouse moved to (362, 398)
Screenshot: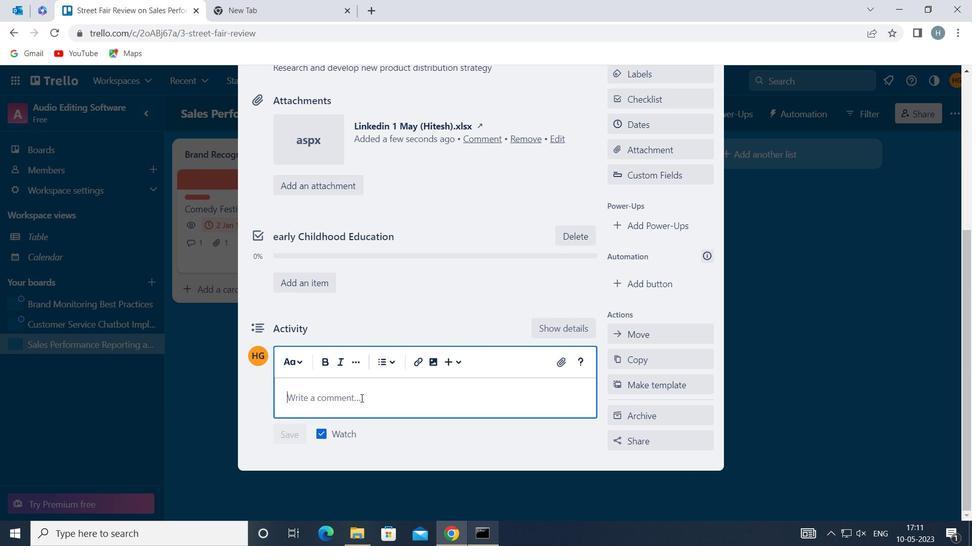 
Action: Key pressed <Key.shift>ITS<Key.space>IMPORTANT<Key.space>TO<Key.space>ENSURE<Key.space>THAT<Key.space>THIS<Key.space>TASK<Key.space>ALIGNS<Key.space>WITH<Key.space>OUR<Key.space>OVERALL<Key.space>PROJECT<Key.space>GOAL<Key.space>AS<Key.space>IT<Key.space>IS<Key.space>PART<Key.space>OF<Key.space>A<Key.space>LARGER<Key.space>PROJECT<Key.space>
Screenshot: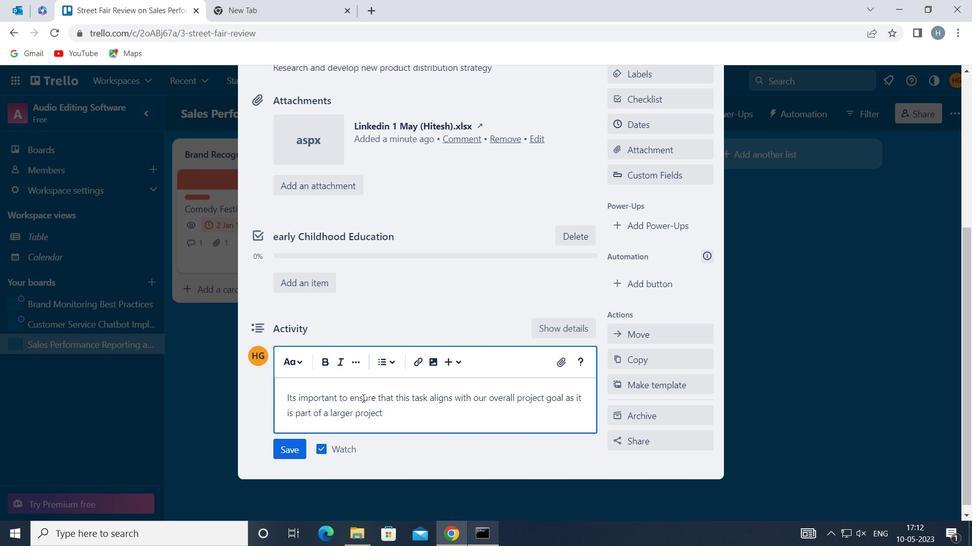 
Action: Mouse moved to (299, 444)
Screenshot: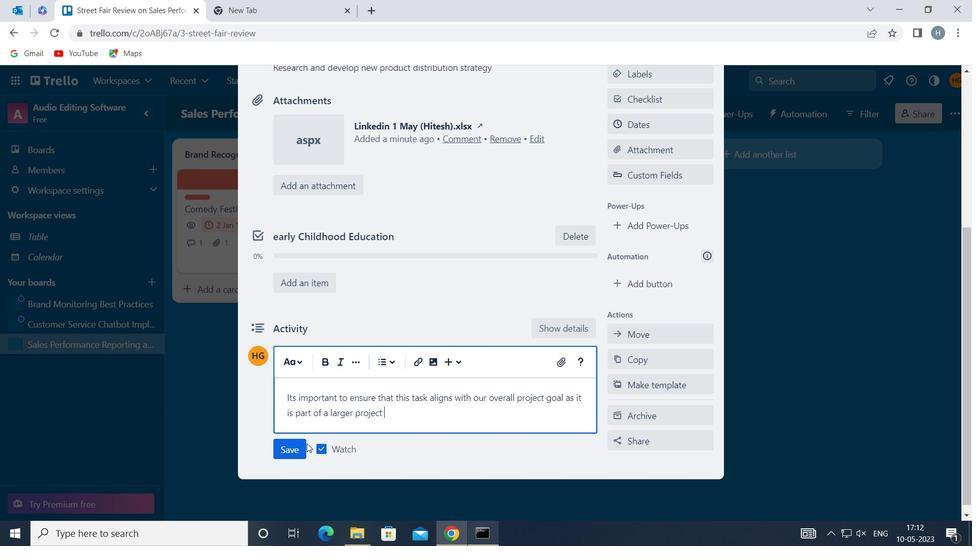 
Action: Mouse pressed left at (299, 444)
Screenshot: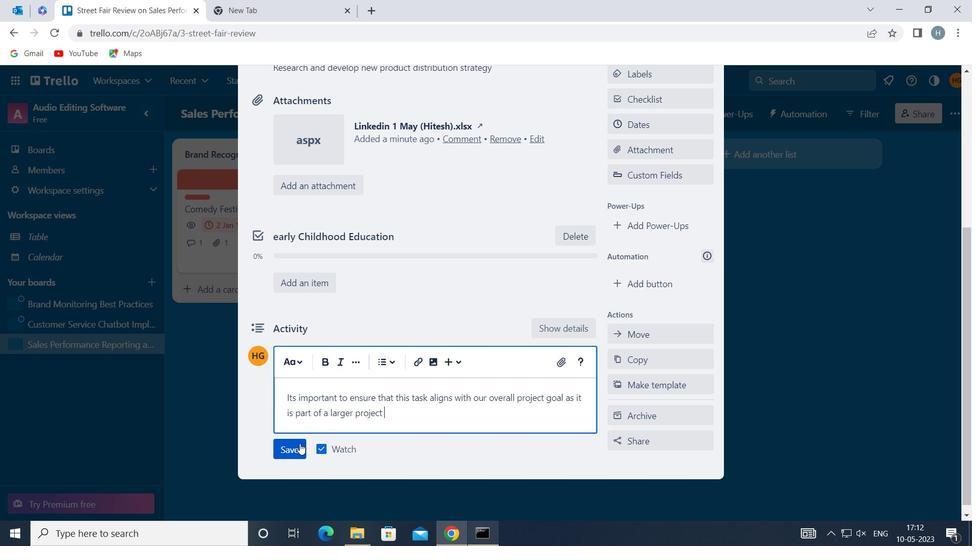 
Action: Mouse moved to (667, 118)
Screenshot: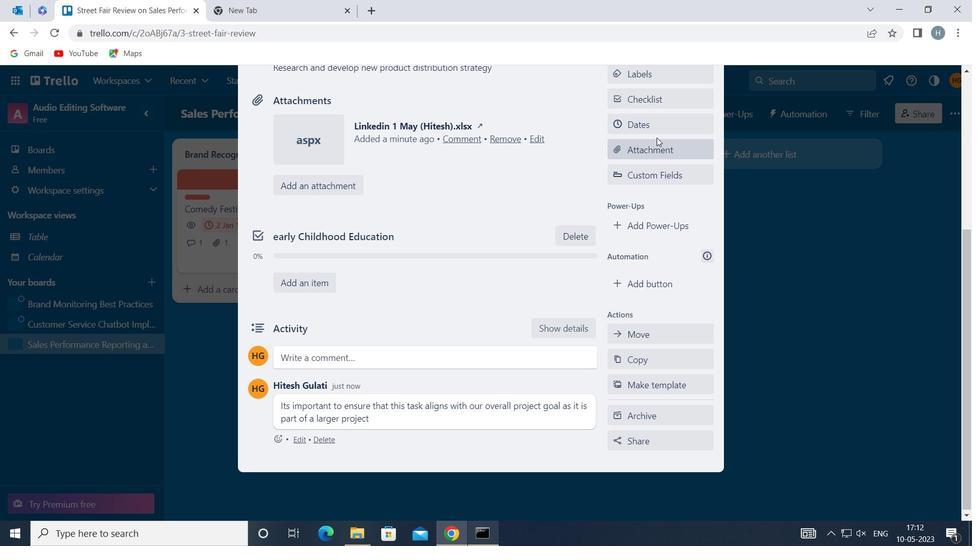 
Action: Mouse pressed left at (667, 118)
Screenshot: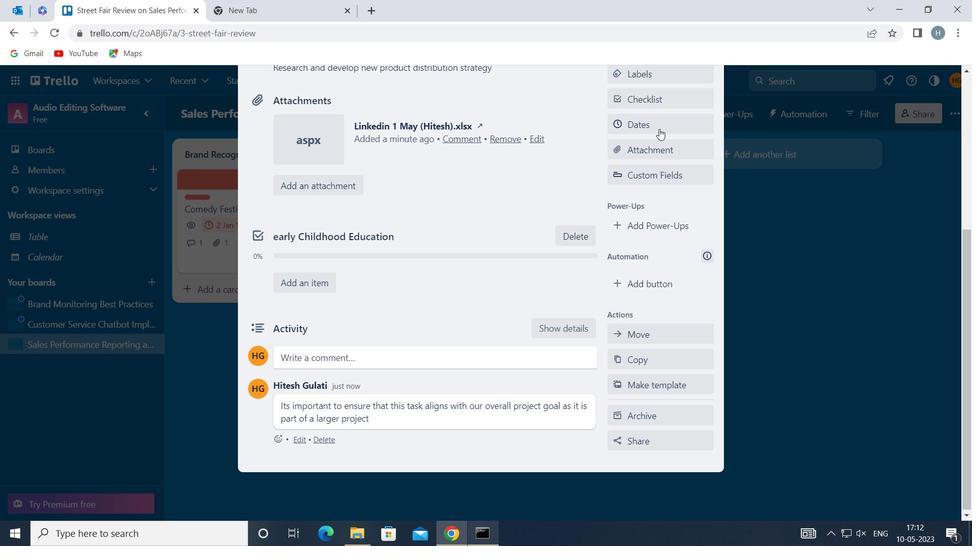 
Action: Mouse moved to (618, 341)
Screenshot: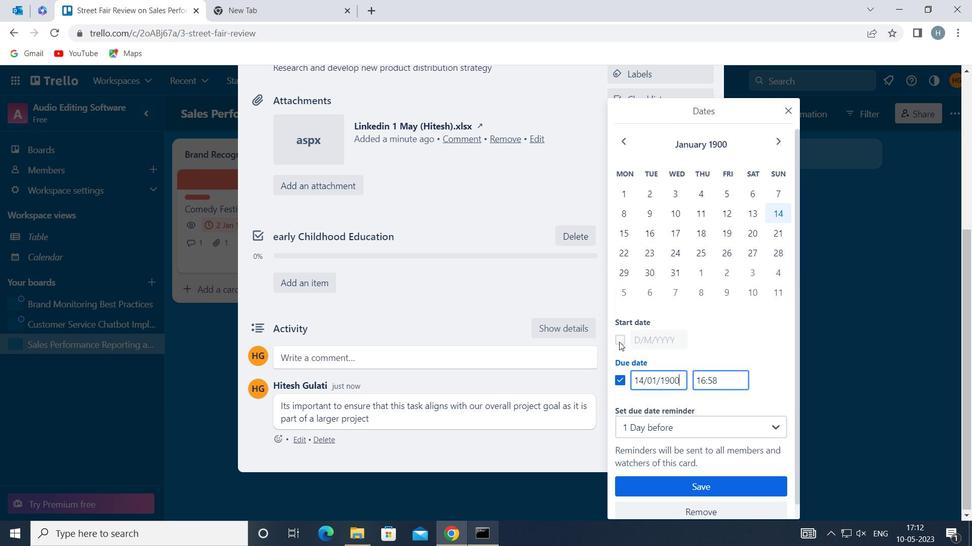 
Action: Mouse pressed left at (618, 341)
Screenshot: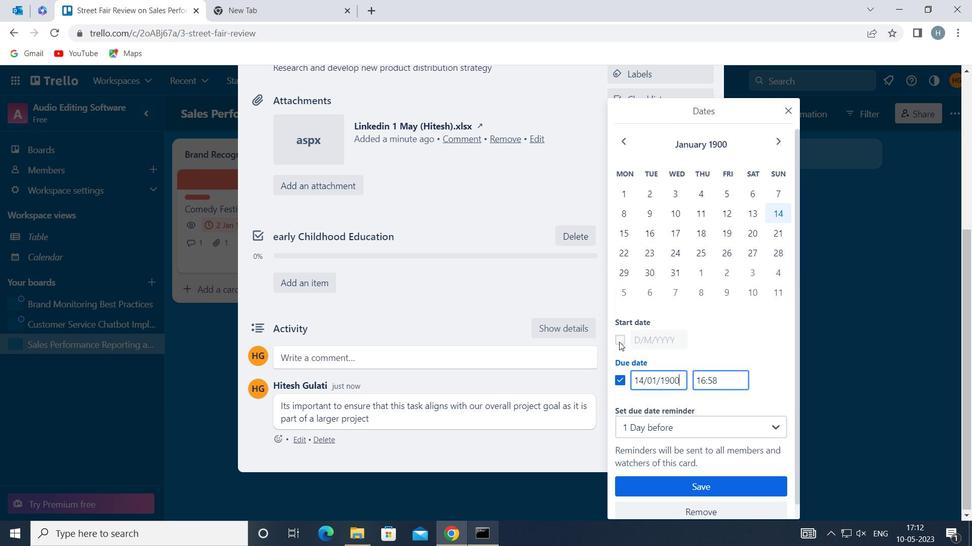 
Action: Mouse moved to (641, 335)
Screenshot: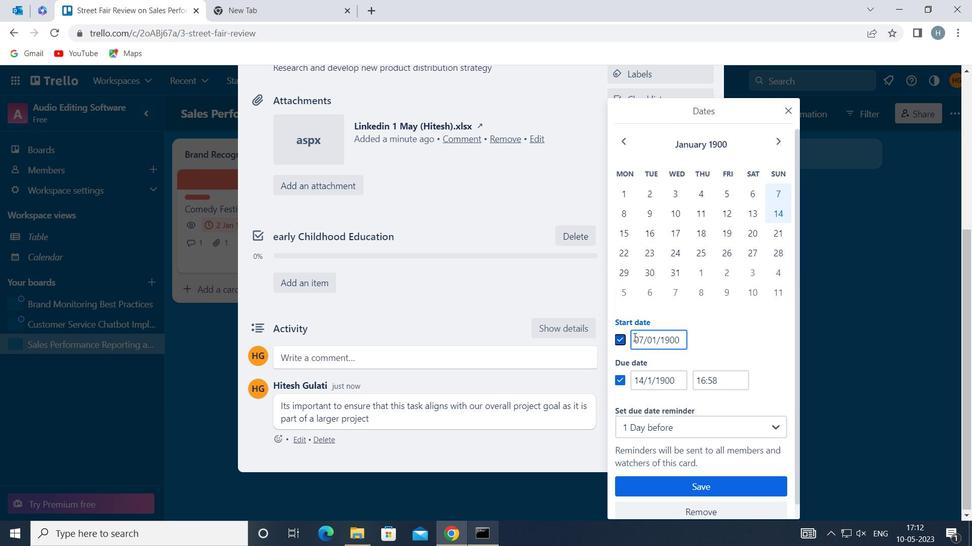 
Action: Mouse pressed left at (641, 335)
Screenshot: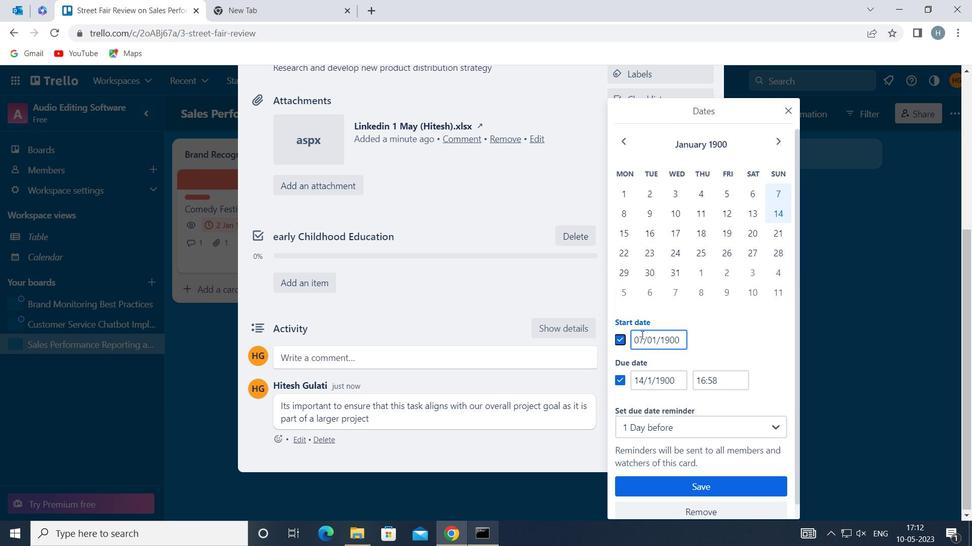 
Action: Mouse moved to (639, 336)
Screenshot: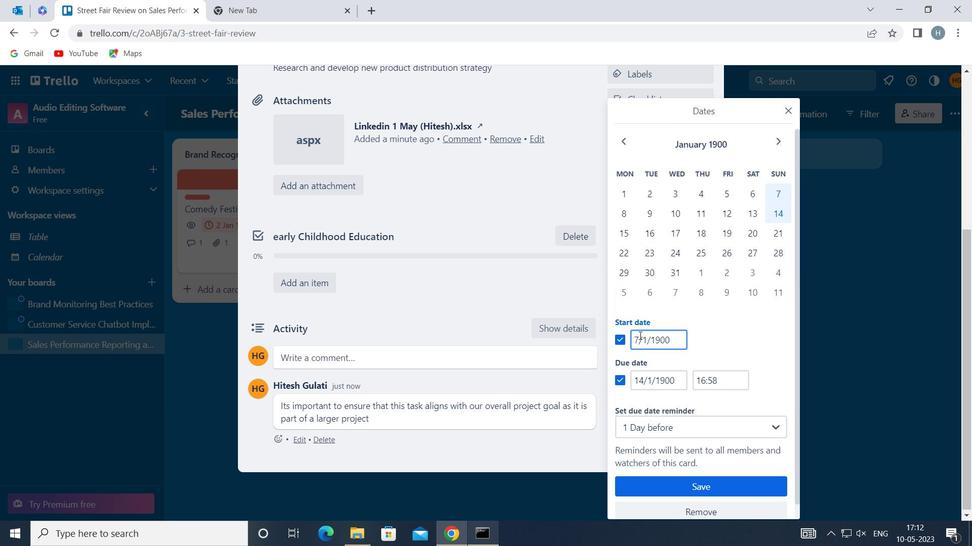 
Action: Mouse pressed left at (639, 336)
Screenshot: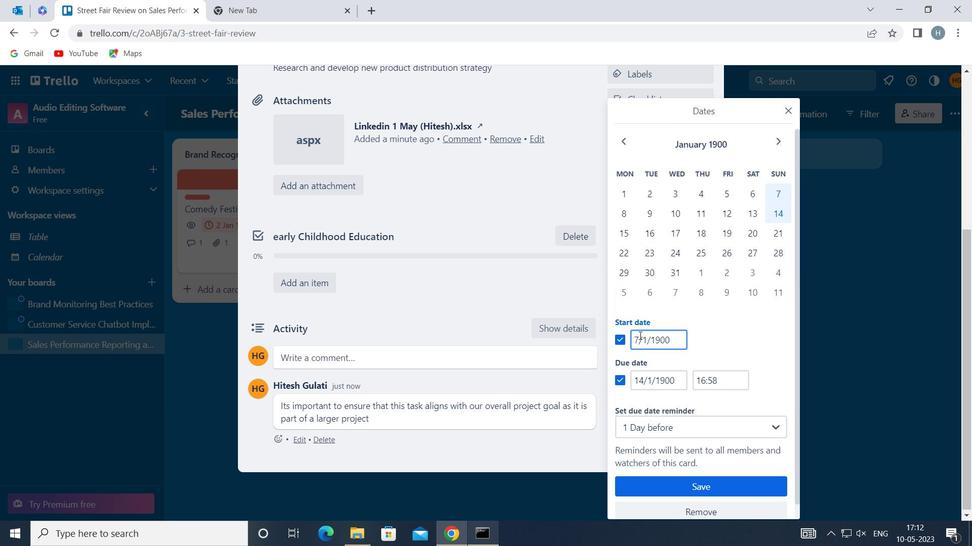 
Action: Mouse moved to (638, 336)
Screenshot: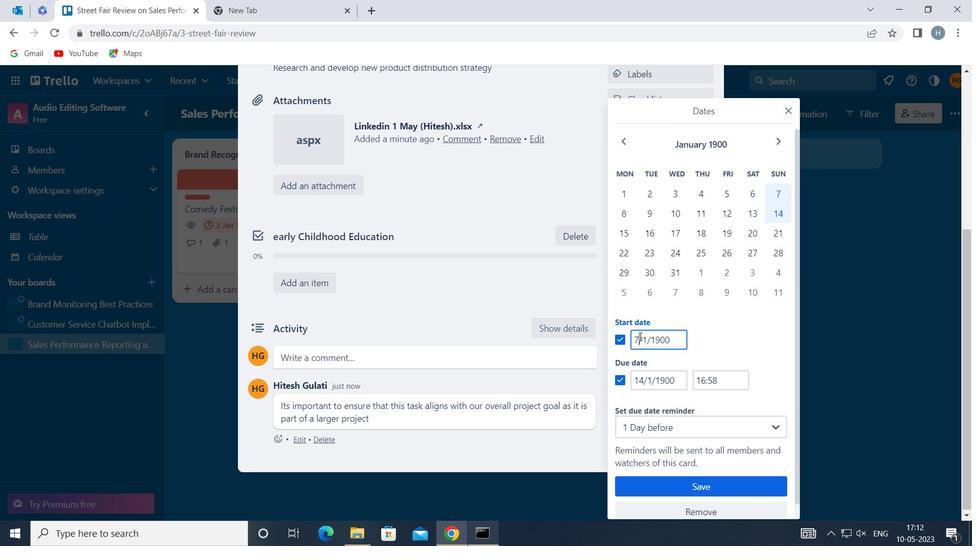 
Action: Key pressed <Key.backspace>8
Screenshot: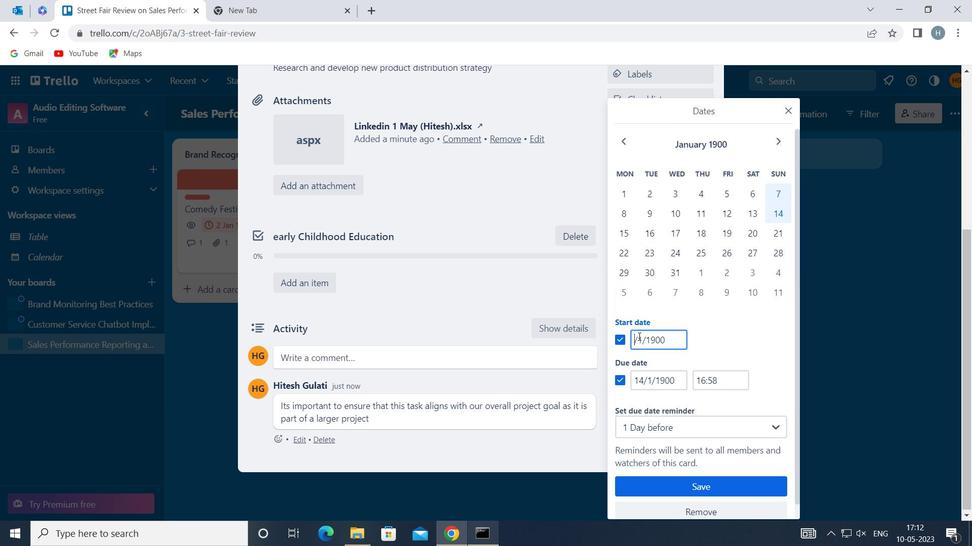
Action: Mouse moved to (640, 381)
Screenshot: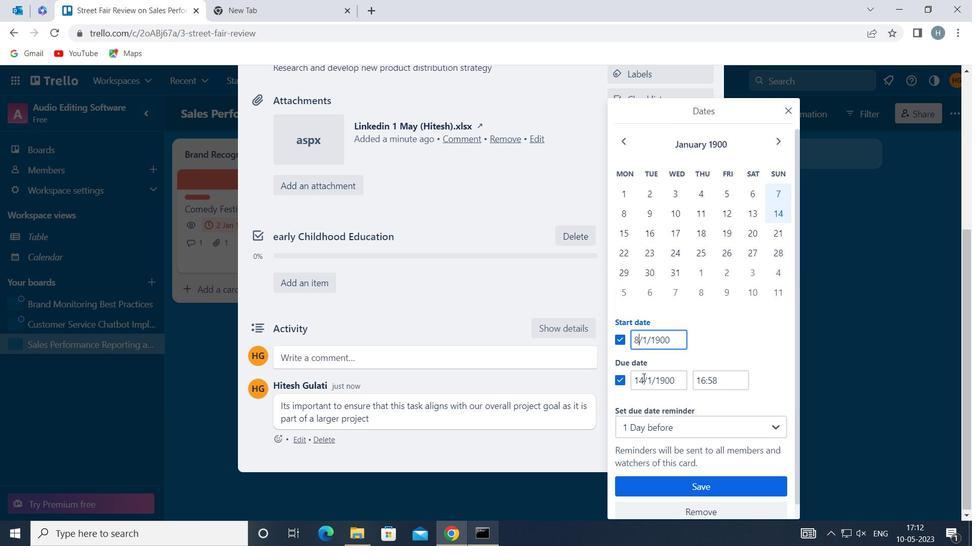 
Action: Mouse pressed left at (640, 381)
Screenshot: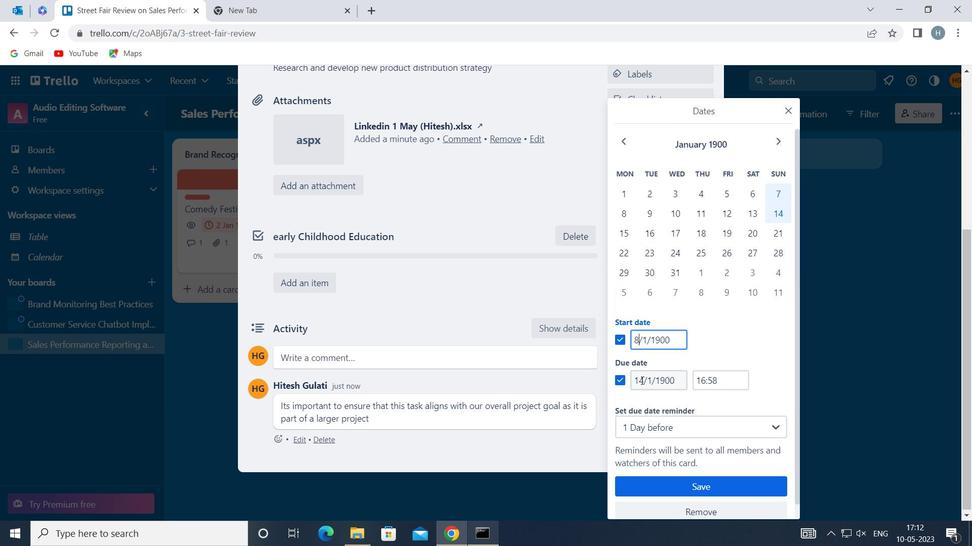 
Action: Mouse moved to (643, 376)
Screenshot: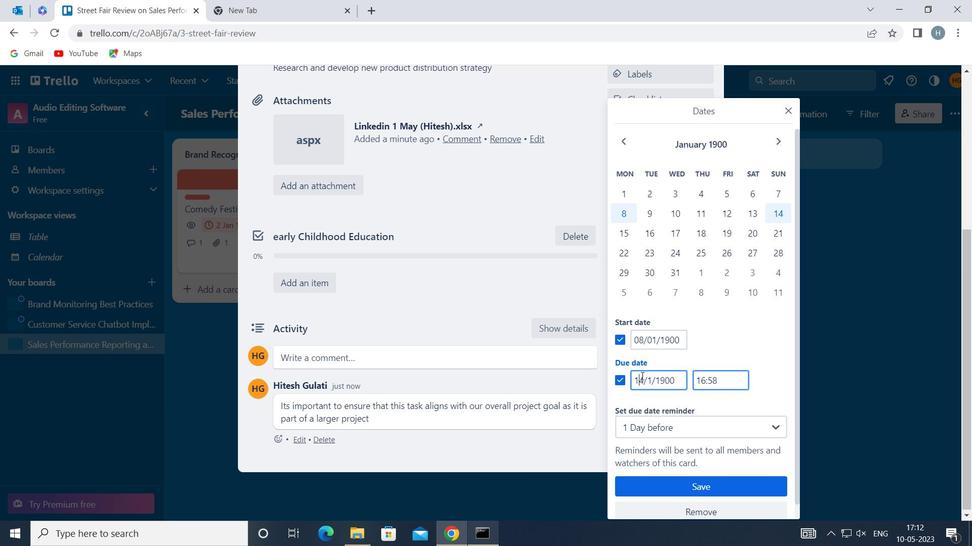 
Action: Mouse pressed left at (643, 376)
Screenshot: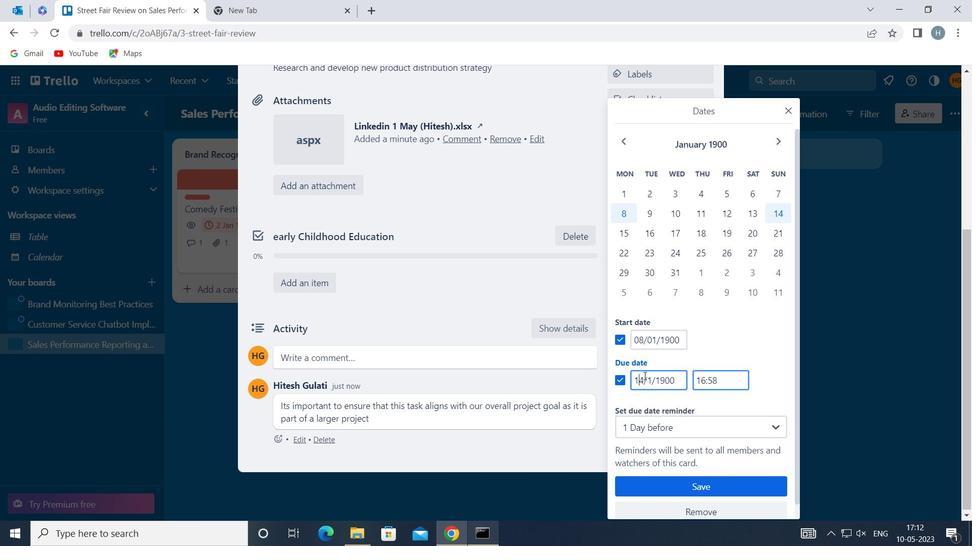 
Action: Key pressed <Key.backspace>5
Screenshot: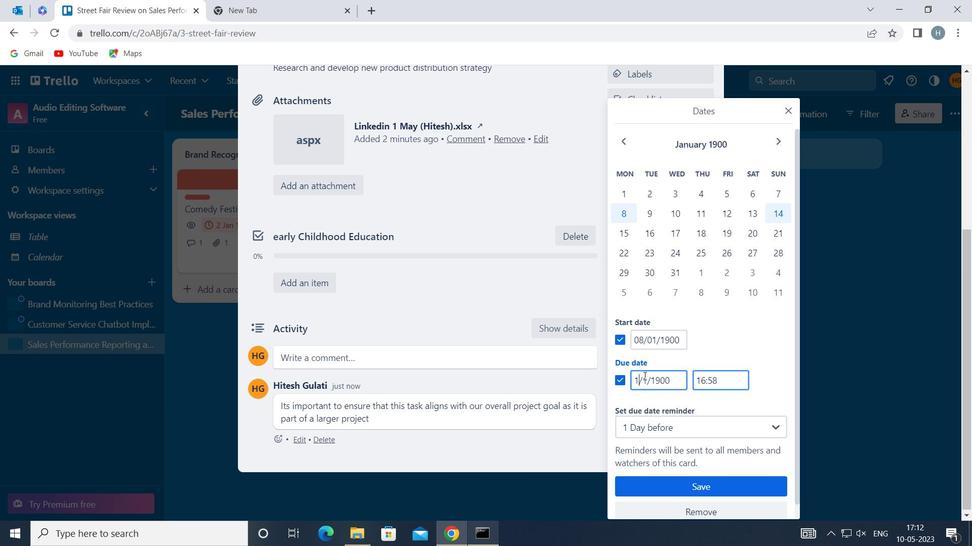 
Action: Mouse moved to (642, 375)
Screenshot: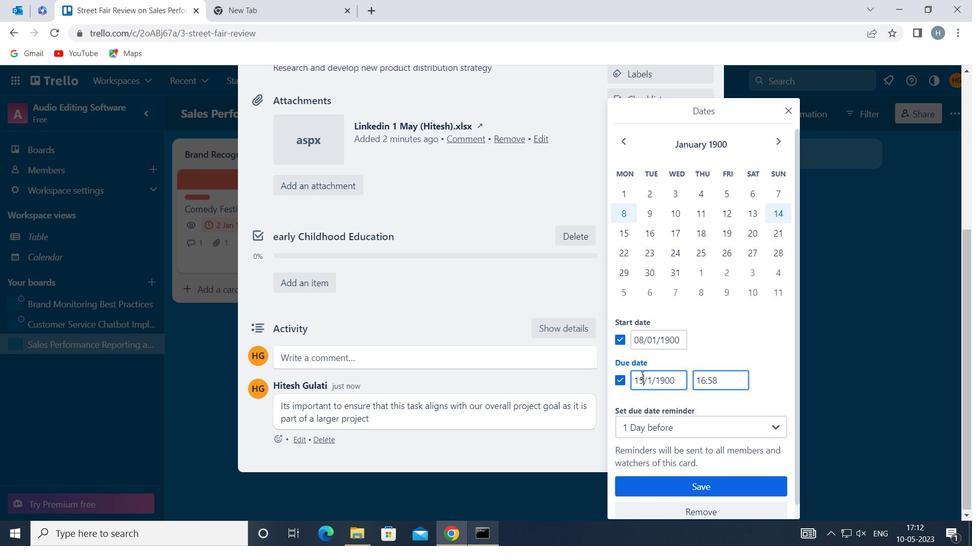 
Action: Key pressed <Key.enter>
Screenshot: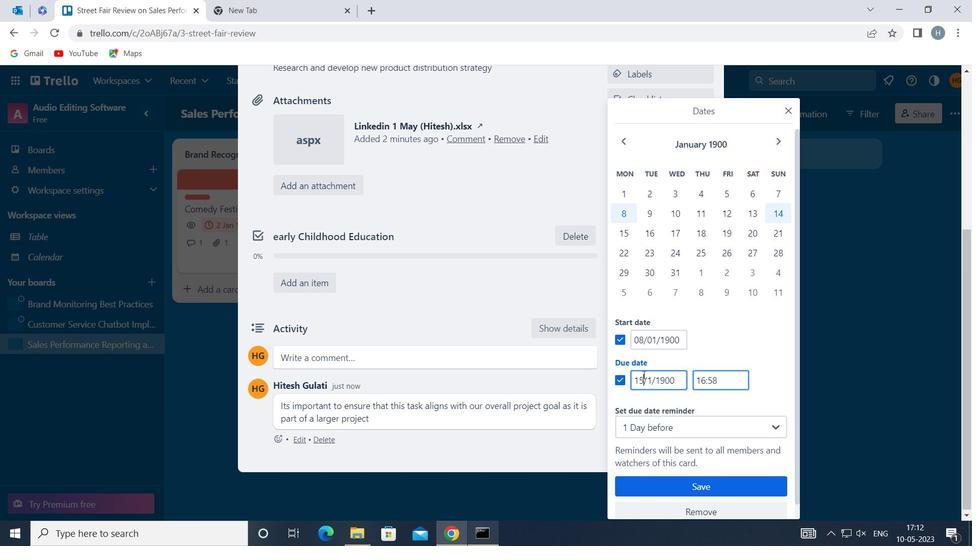 
Action: Mouse moved to (568, 308)
Screenshot: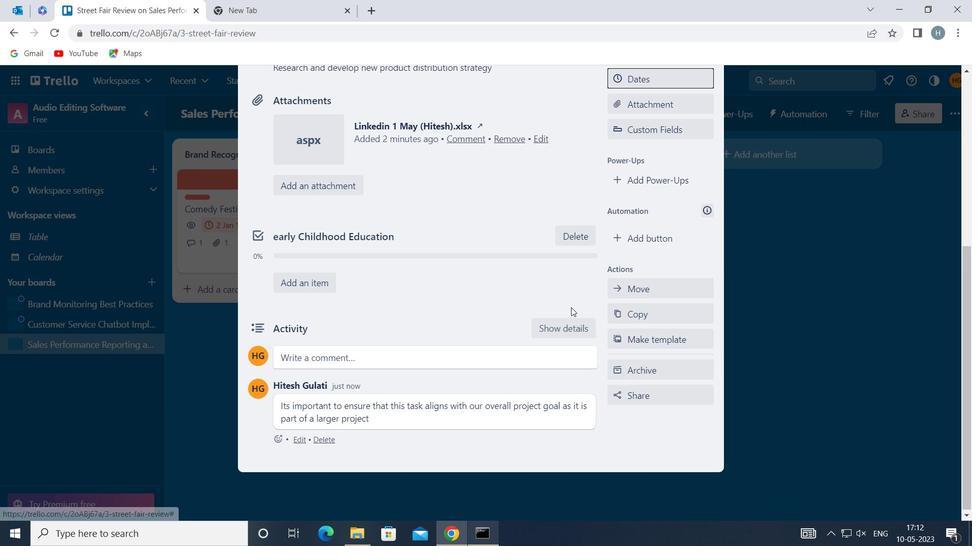 
